 Task: Add an event with the title Training Session: Conflict Resolution Strategies in the Workplace, date '2023/11/16', time 7:50 AM to 9:50 AMand add a description: Welcome to the Performance Improvement Plan (PIP) Discussion, an important and constructive session designed to address performance concerns and create a roadmap for improvement. The PIP Discussion provides an opportunity for open dialogue, collaboration, and support to help individuals overcome challenges and achieve their full potential., put the event into Blue category . Add location for the event as: Lima, Peru, logged in from the account softage.4@softage.netand send the event invitation to softage.8@softage.net and softage.9@softage.net. Set a reminder for the event At time of event
Action: Mouse moved to (164, 120)
Screenshot: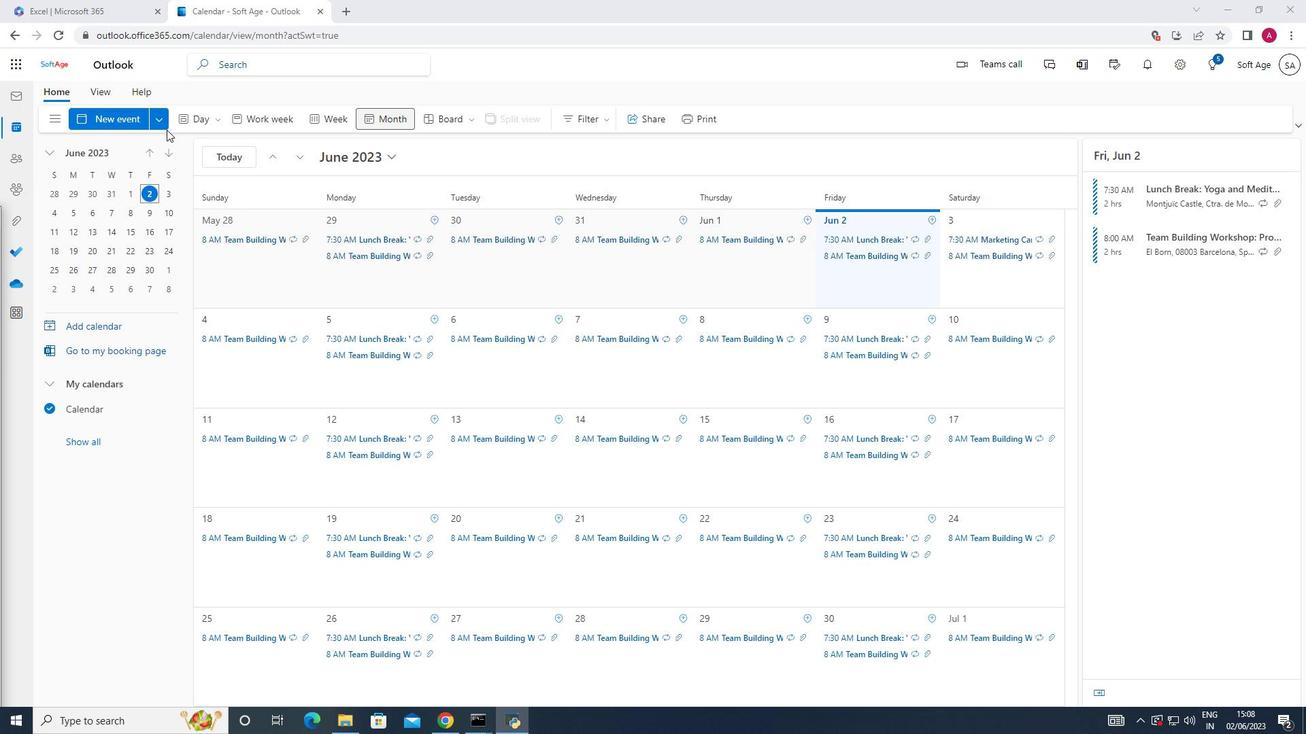 
Action: Mouse pressed left at (164, 120)
Screenshot: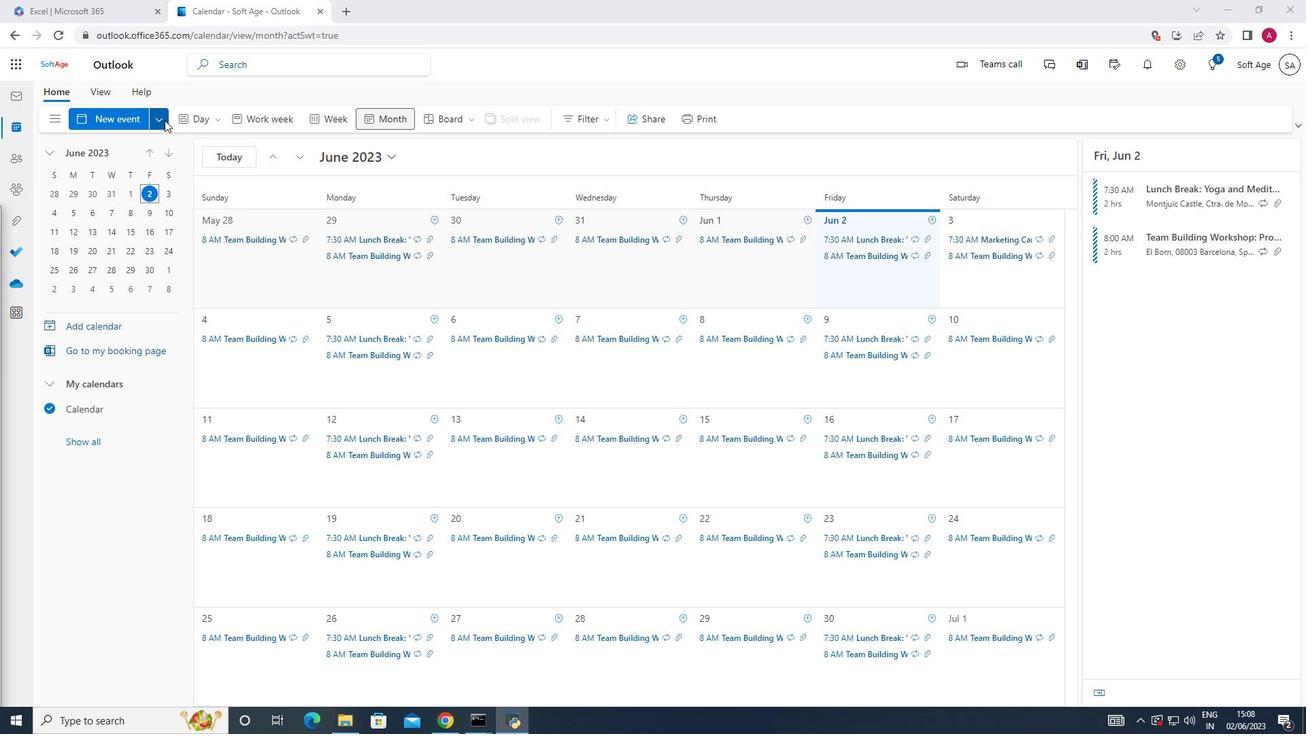 
Action: Mouse moved to (138, 183)
Screenshot: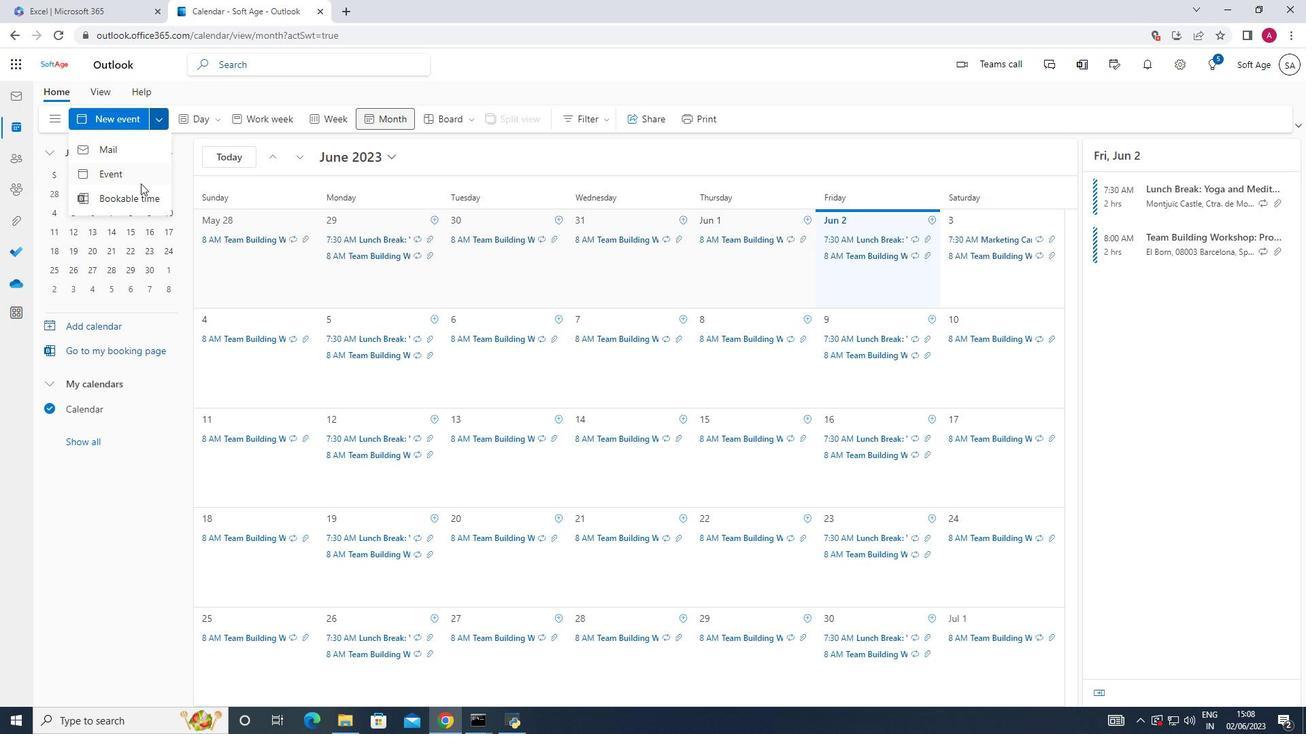 
Action: Mouse pressed left at (138, 183)
Screenshot: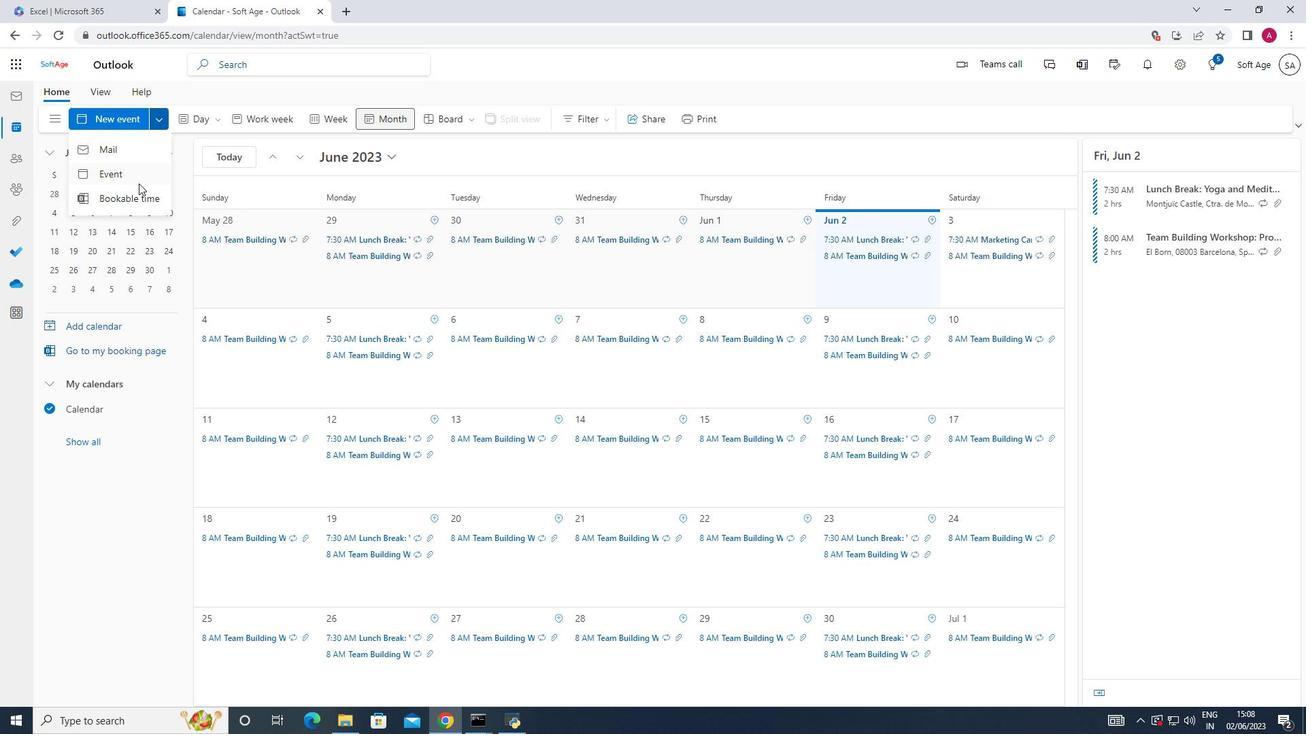 
Action: Mouse moved to (386, 198)
Screenshot: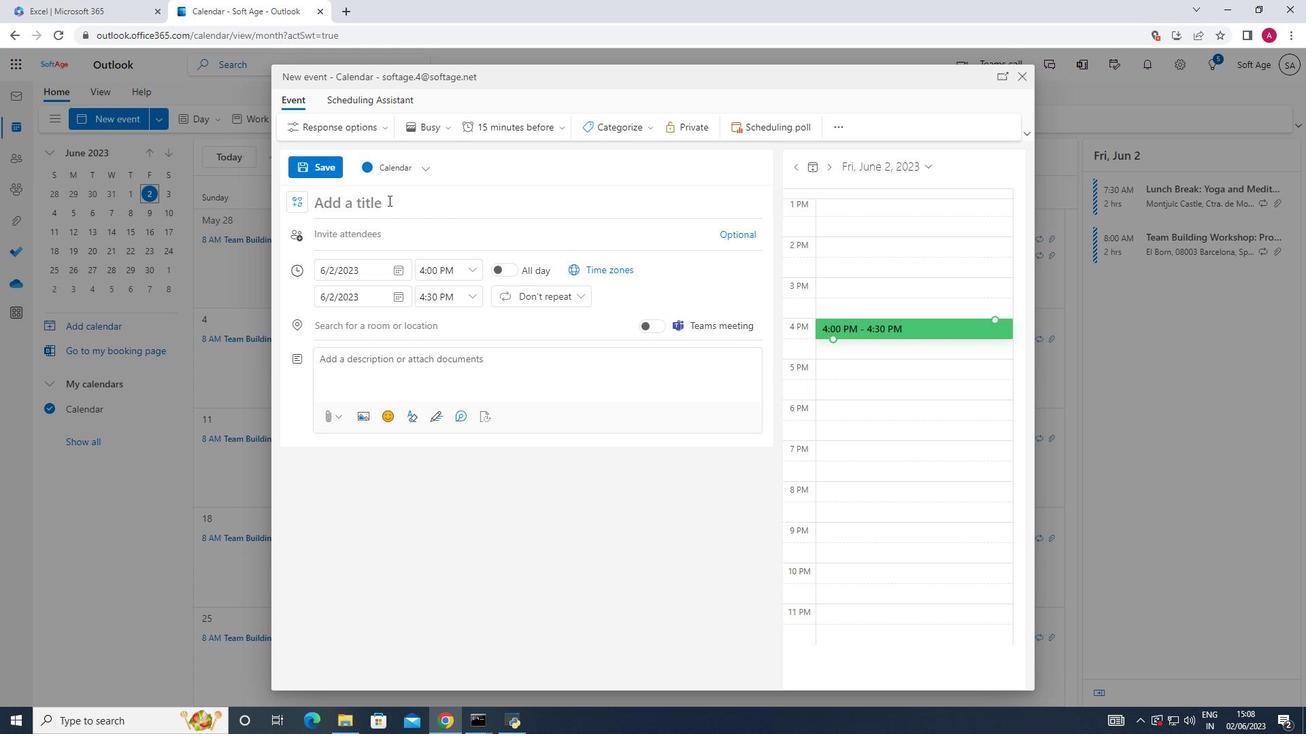 
Action: Mouse pressed left at (386, 198)
Screenshot: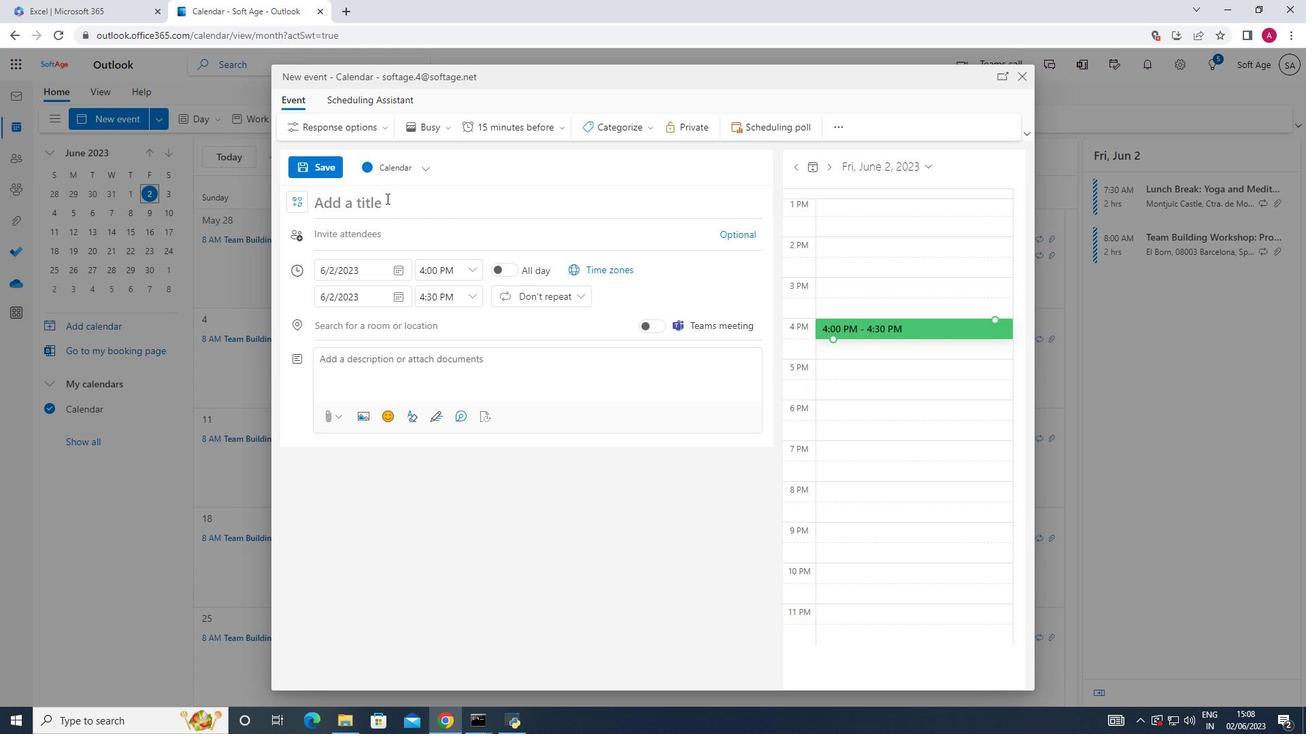 
Action: Key pressed <Key.shift>Conflict<Key.space><Key.shift_r><Key.shift_r><Key.shift_r><Key.shift_r><Key.shift_r><Key.shift_r><Key.shift_r><Key.shift_r><Key.shift_r><Key.shift_r><Key.shift_r><Key.shift_r><Key.shift_r><Key.shift_r><Key.shift_r><Key.shift_r><Key.shift_r><Key.shift_r><Key.shift_r><Key.shift_r>Resolution<Key.space><Key.shift>Strategies<Key.space>in<Key.space>the<Key.space>workplace
Screenshot: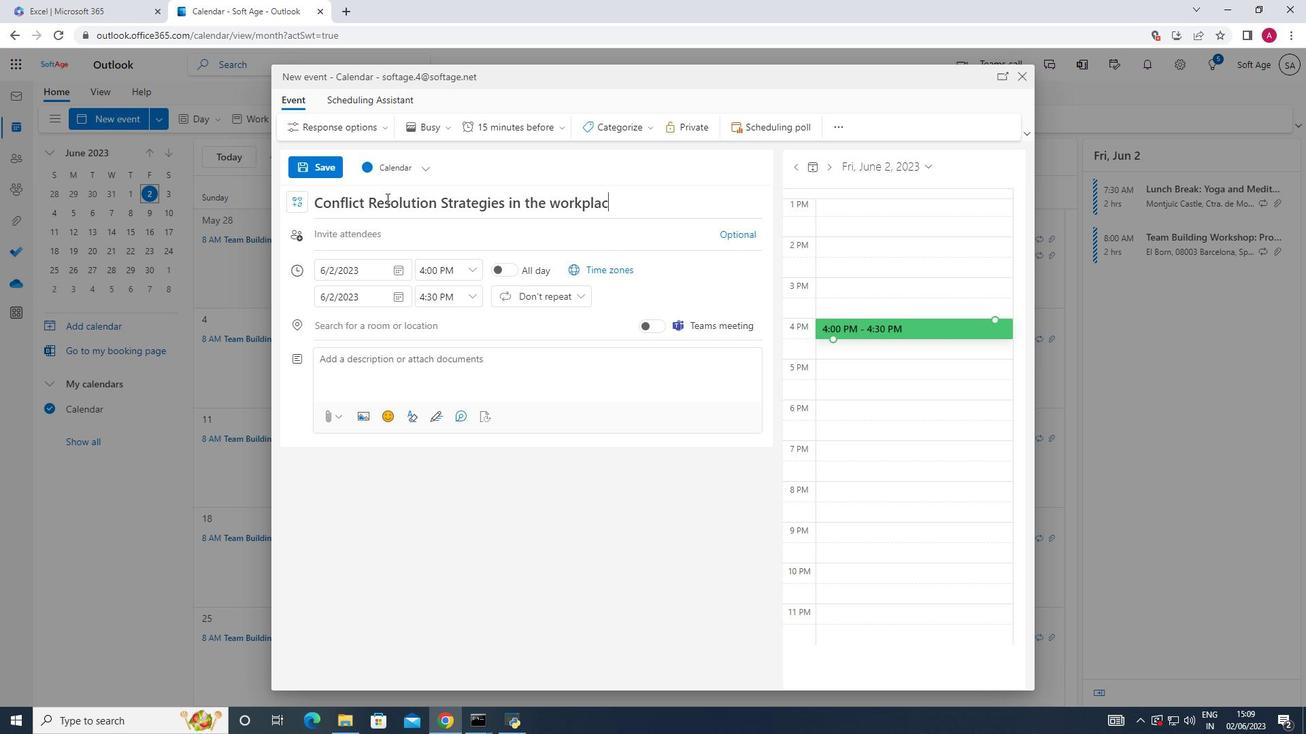 
Action: Mouse moved to (564, 200)
Screenshot: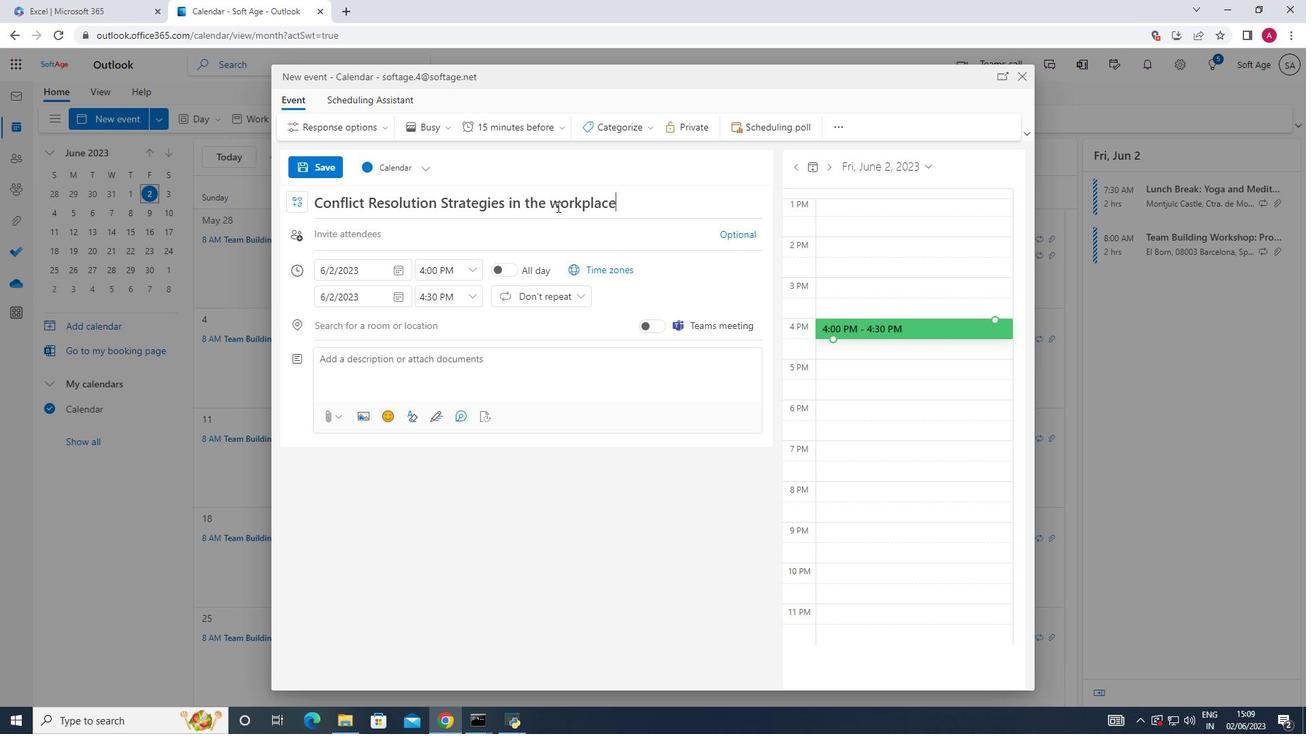 
Action: Mouse pressed left at (564, 200)
Screenshot: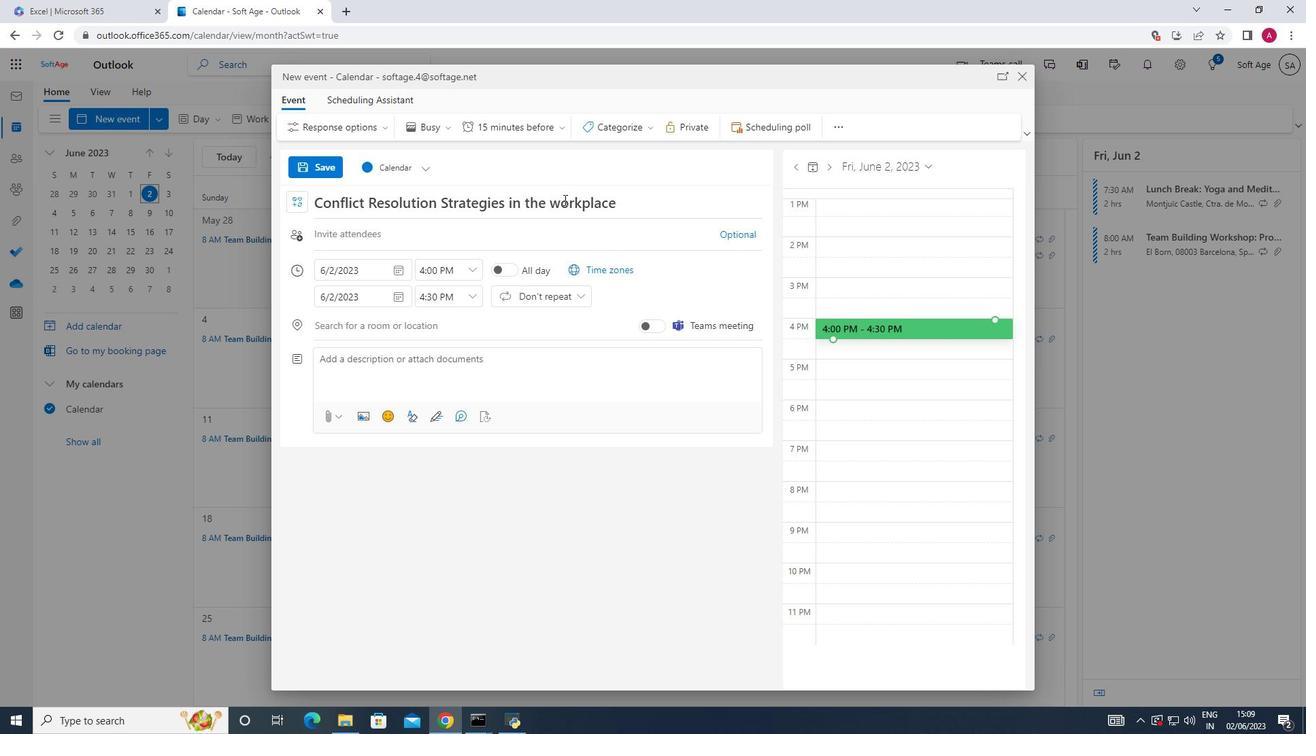 
Action: Mouse moved to (549, 210)
Screenshot: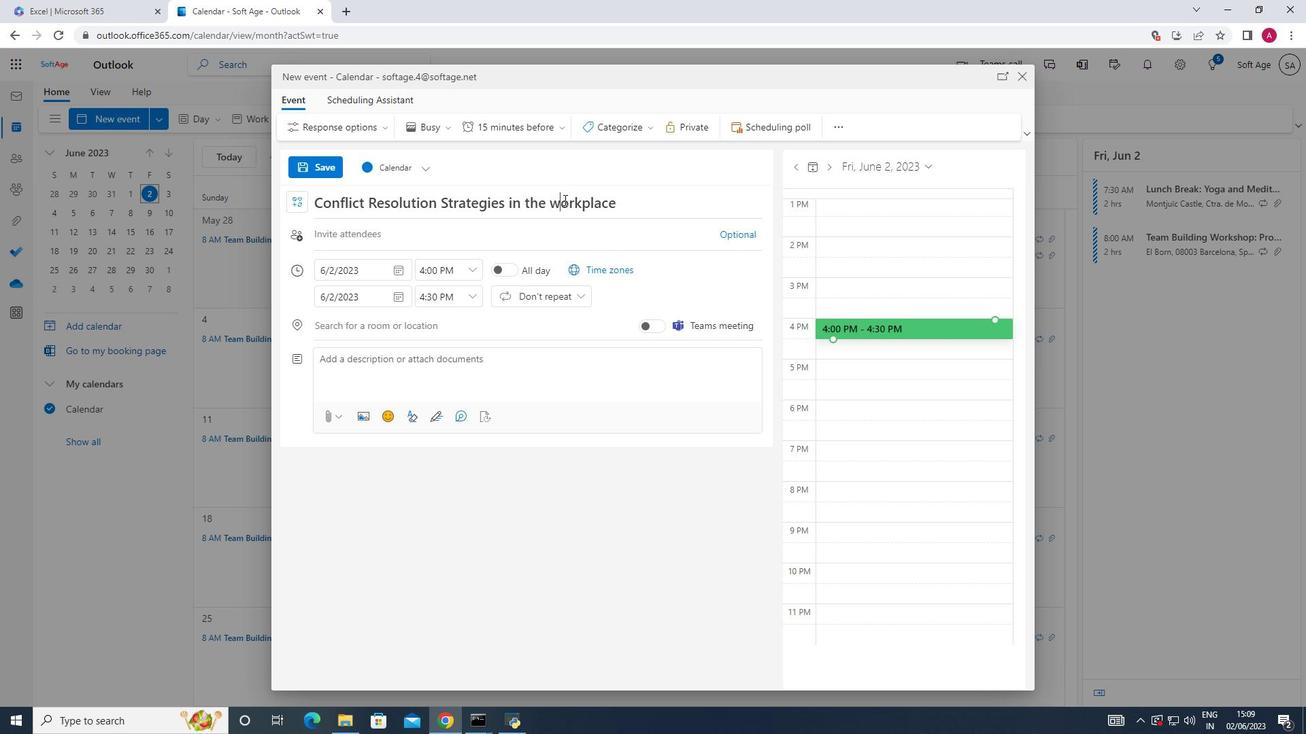 
Action: Key pressed <Key.backspace><Key.shift>W
Screenshot: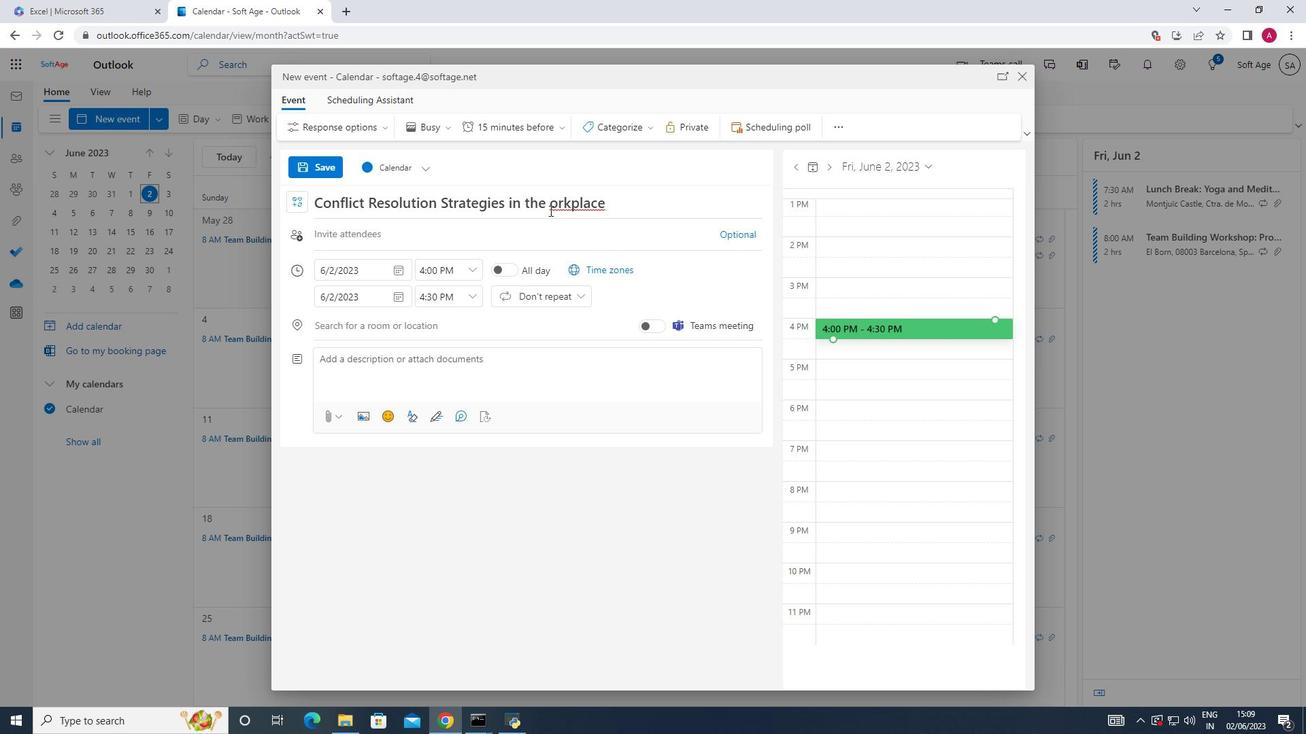 
Action: Mouse moved to (401, 270)
Screenshot: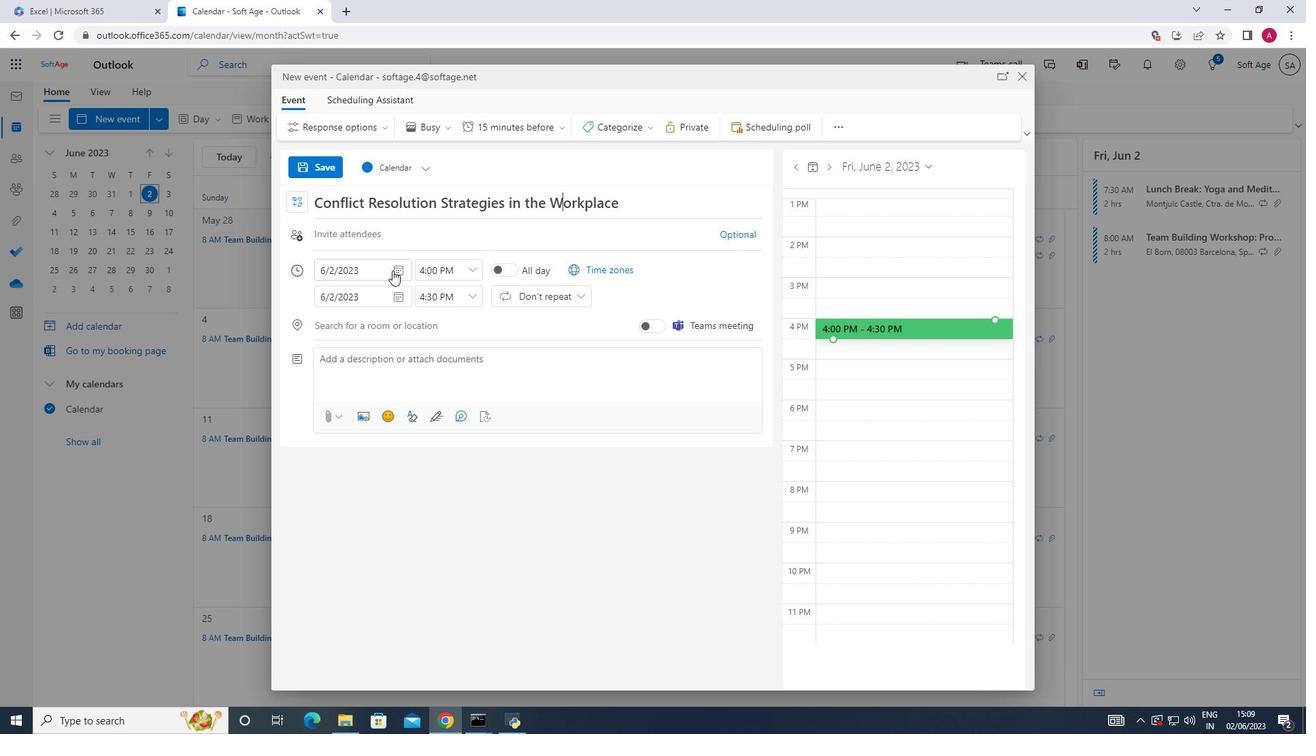 
Action: Mouse pressed left at (401, 270)
Screenshot: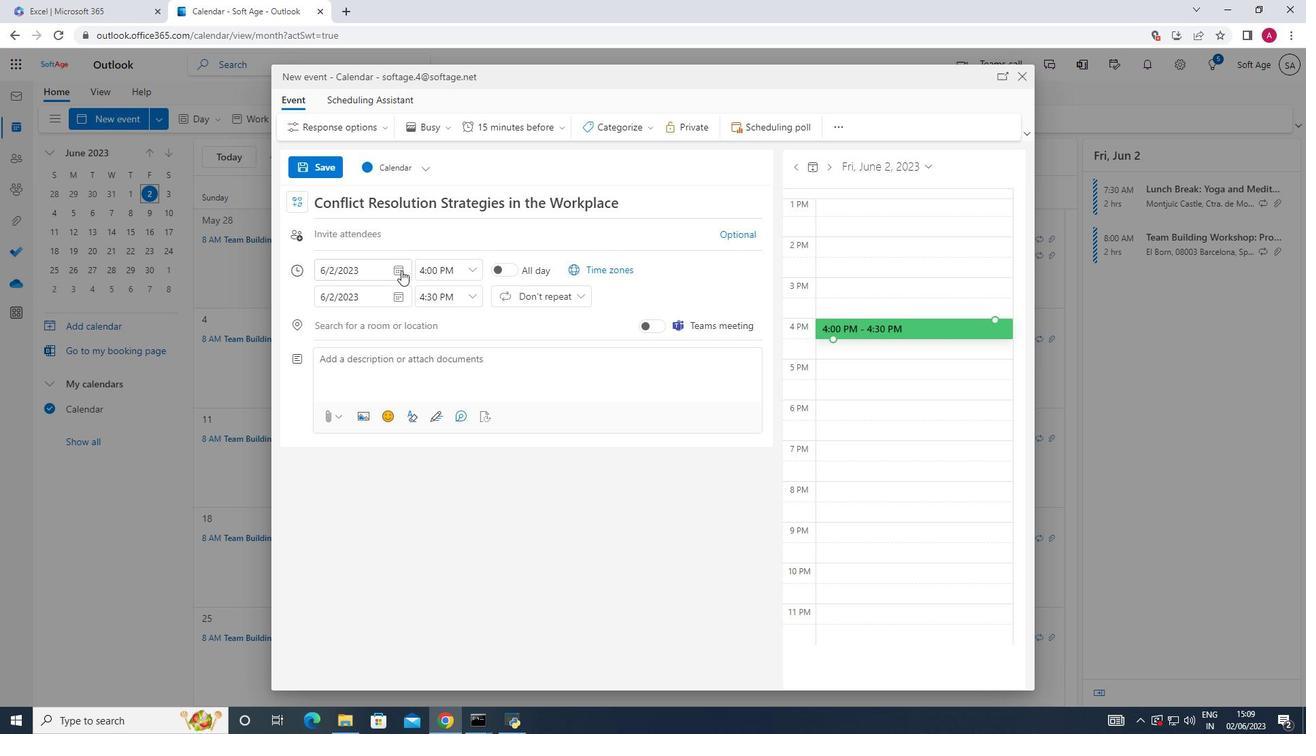 
Action: Mouse moved to (448, 298)
Screenshot: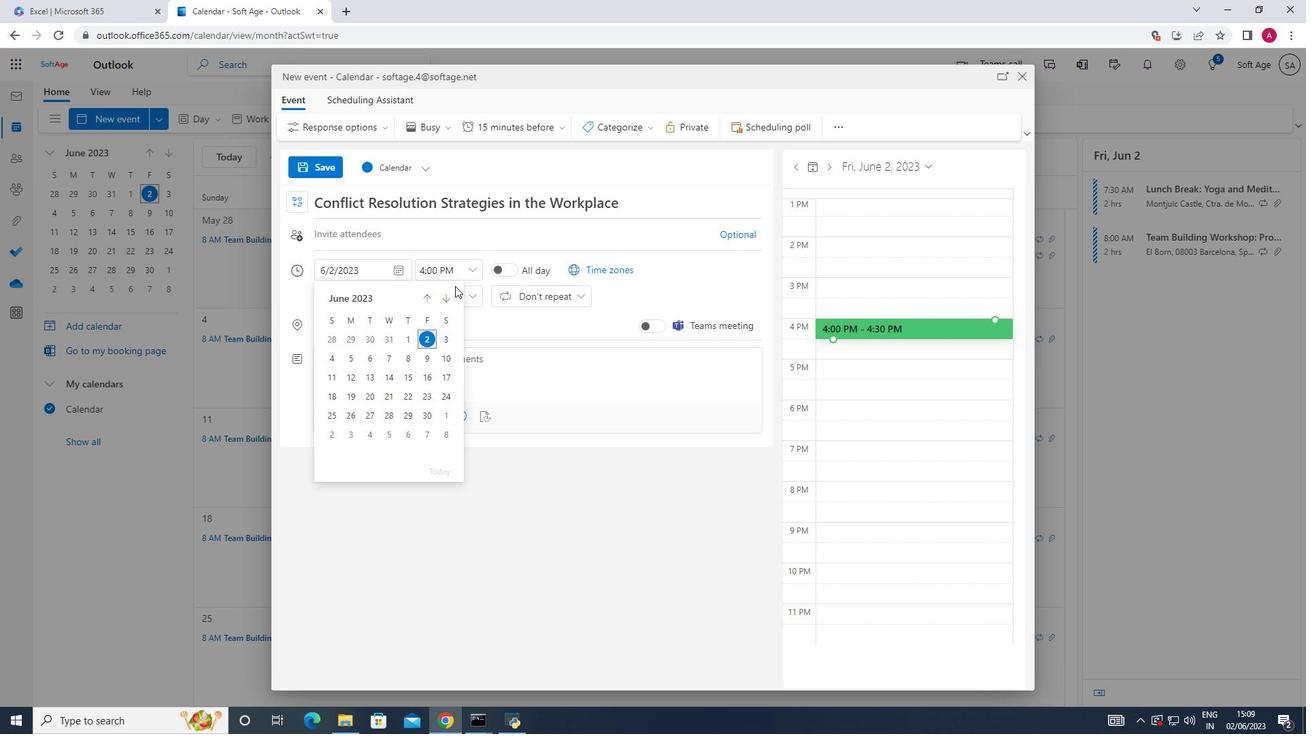 
Action: Mouse pressed left at (448, 298)
Screenshot: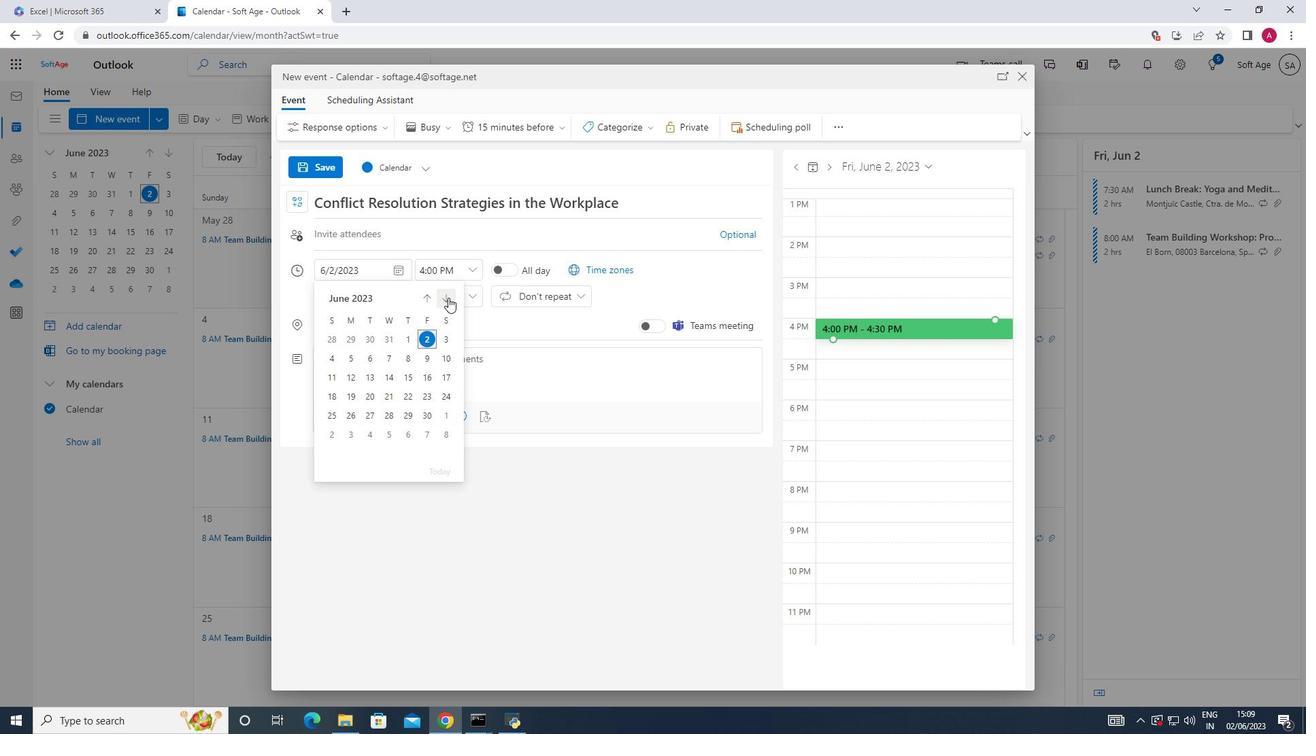 
Action: Mouse pressed left at (448, 298)
Screenshot: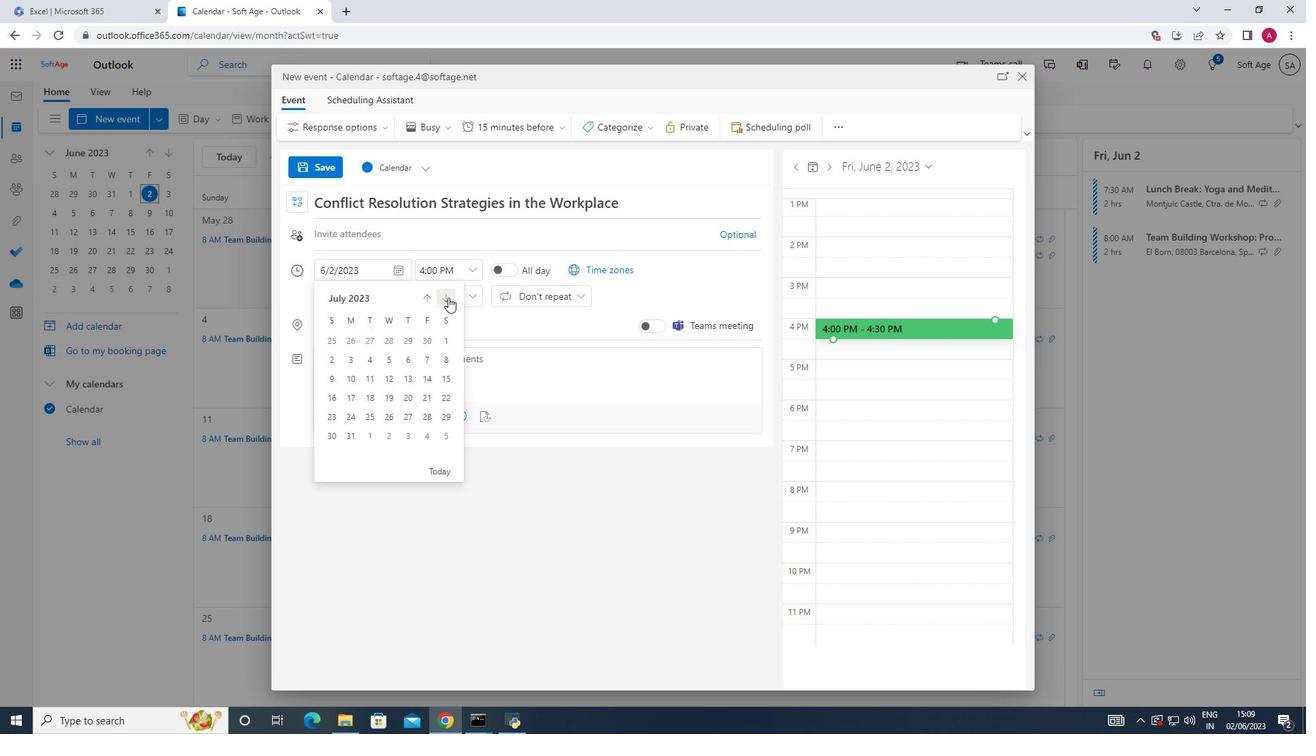 
Action: Mouse pressed left at (448, 298)
Screenshot: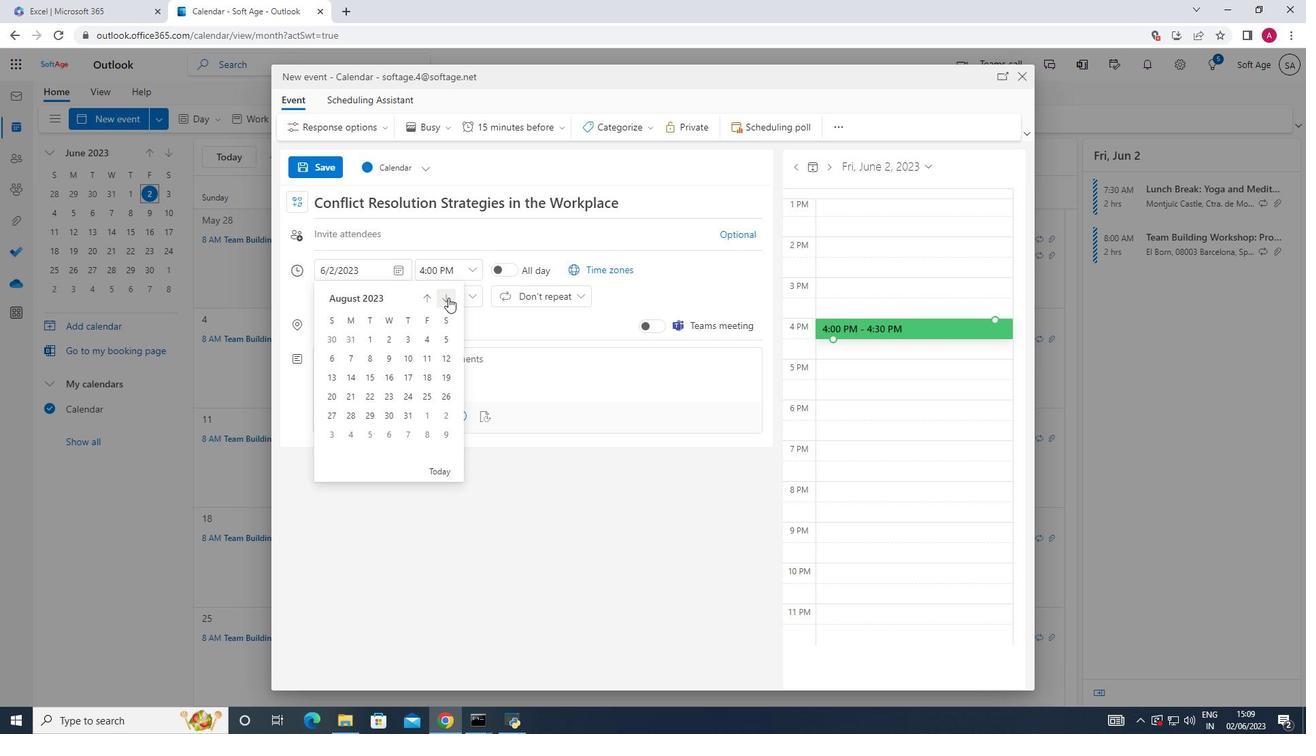 
Action: Mouse pressed left at (448, 298)
Screenshot: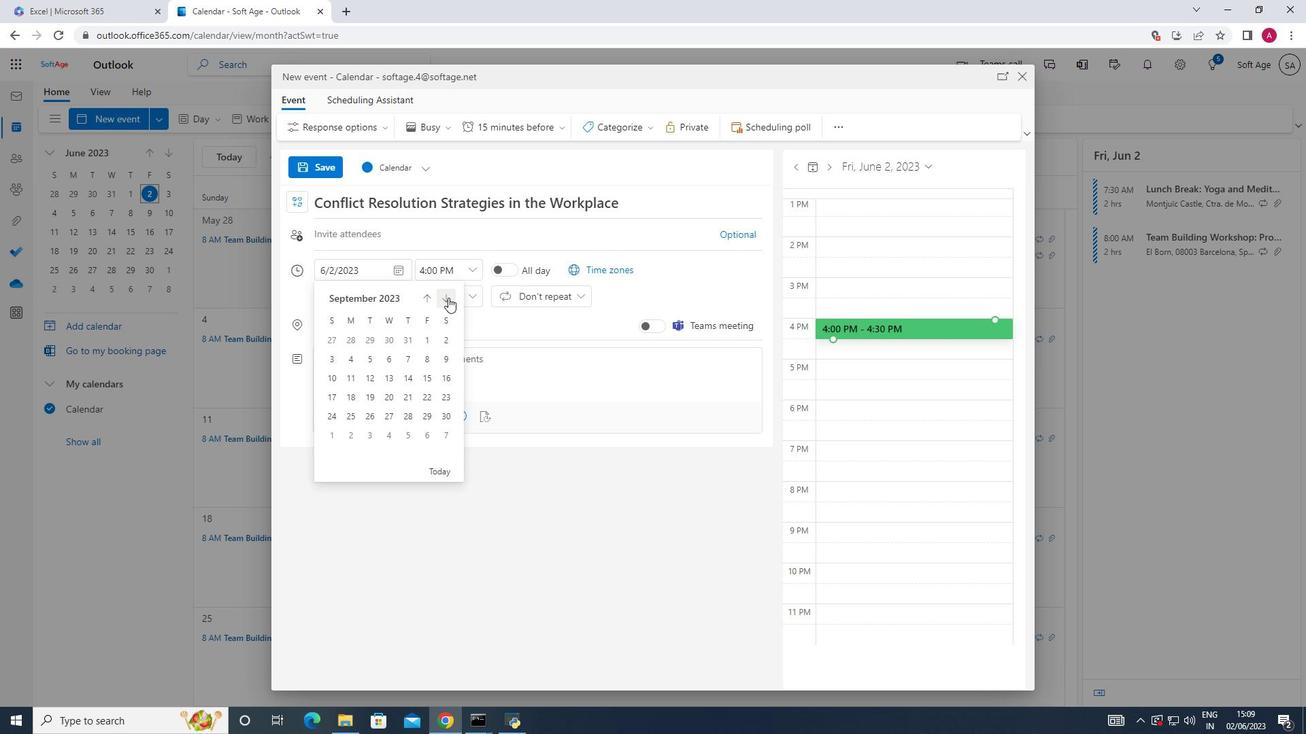 
Action: Mouse pressed left at (448, 298)
Screenshot: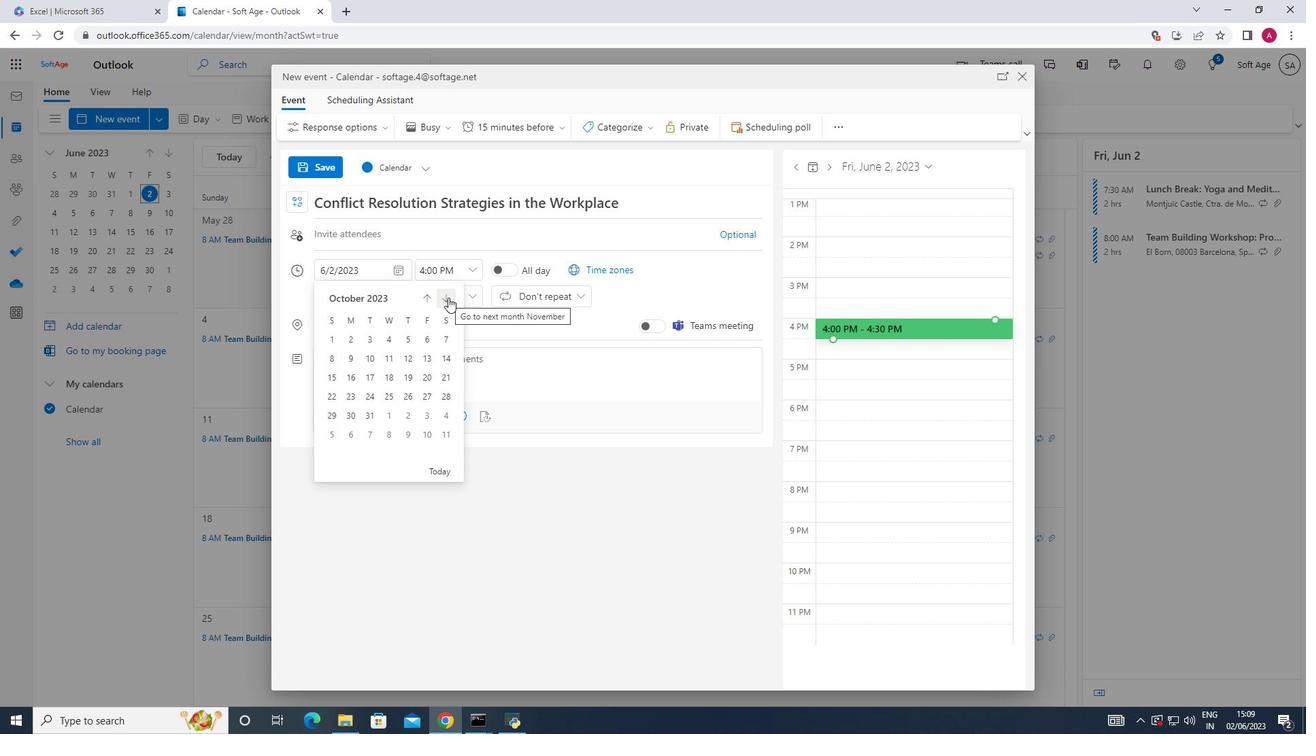 
Action: Mouse moved to (406, 377)
Screenshot: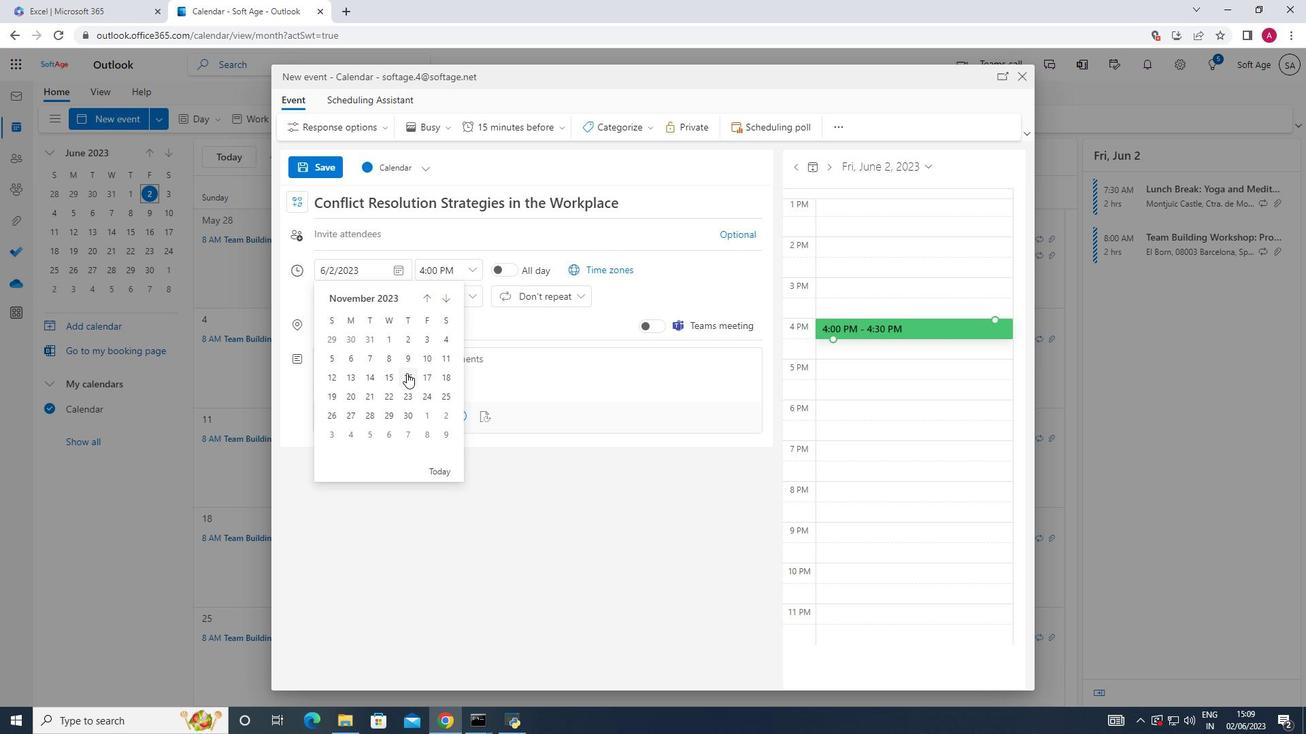 
Action: Mouse pressed left at (406, 377)
Screenshot: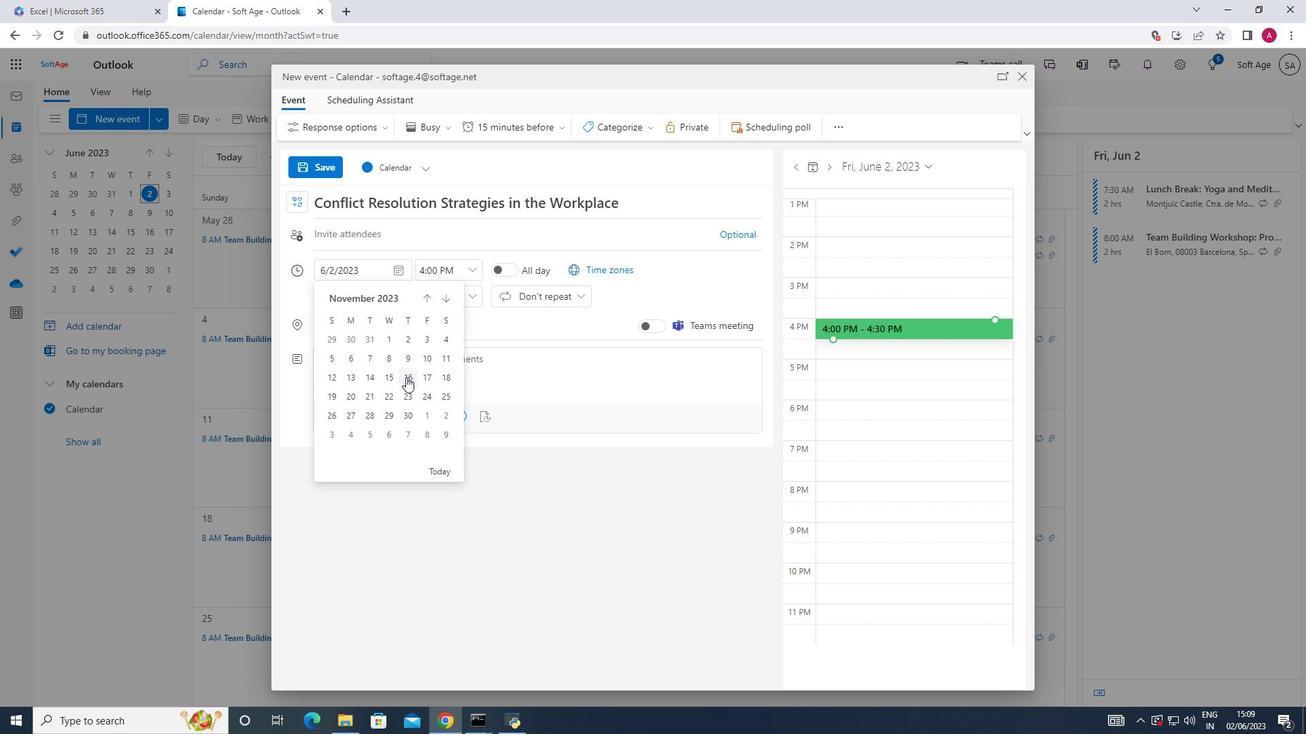 
Action: Mouse moved to (470, 272)
Screenshot: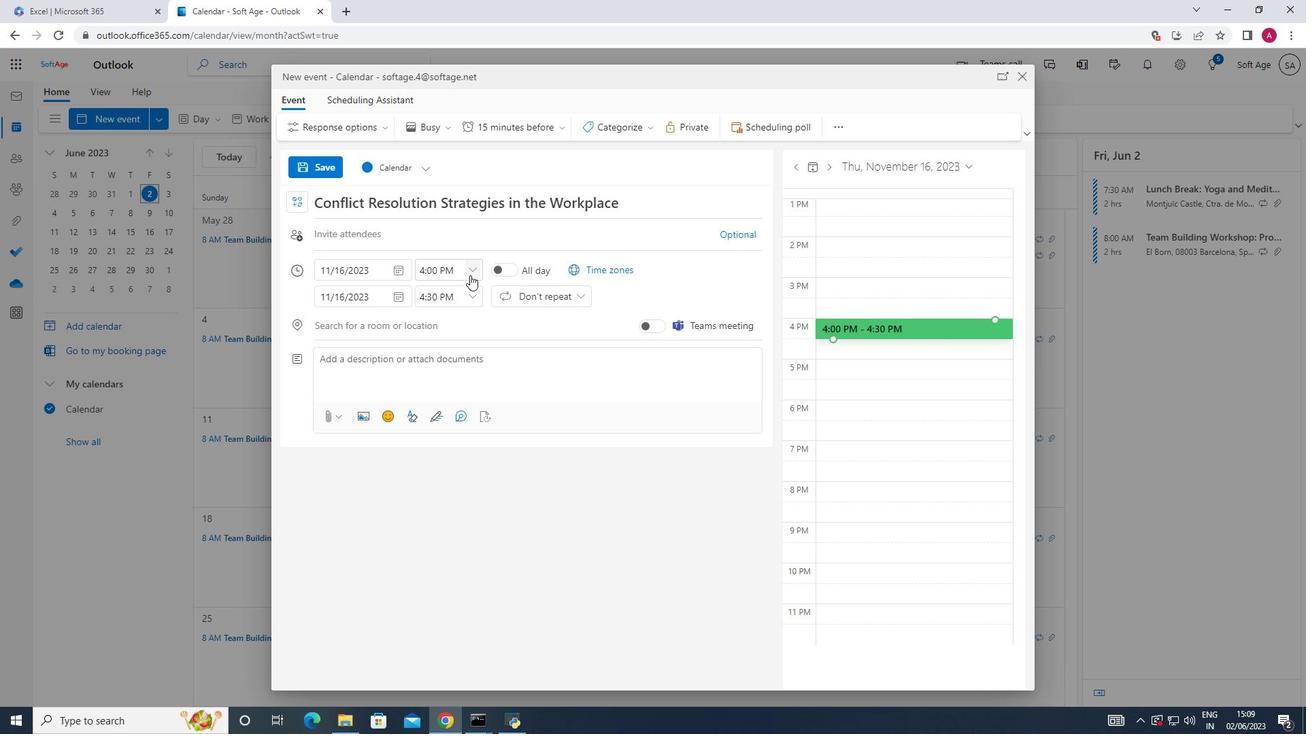 
Action: Mouse pressed left at (470, 272)
Screenshot: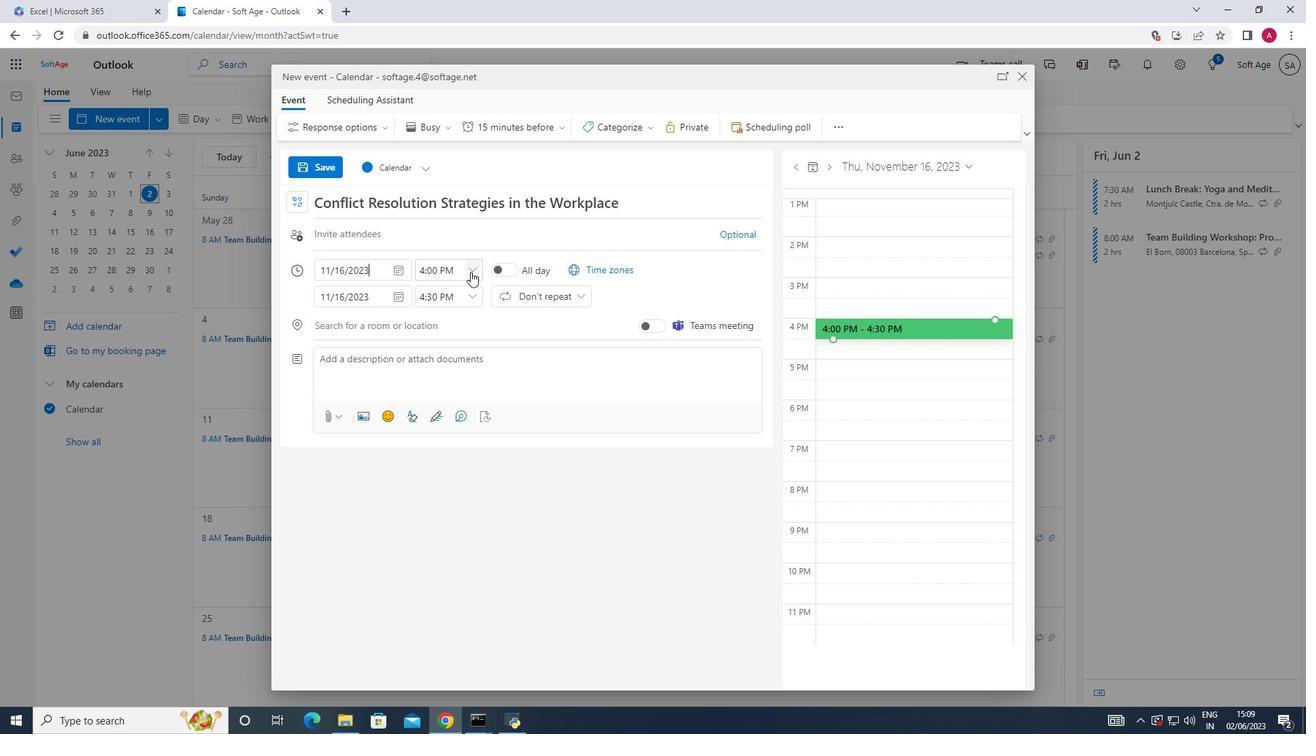
Action: Key pressed 7<Key.shift_r>:50<Key.space><Key.shift>A<Key.shift_r>M
Screenshot: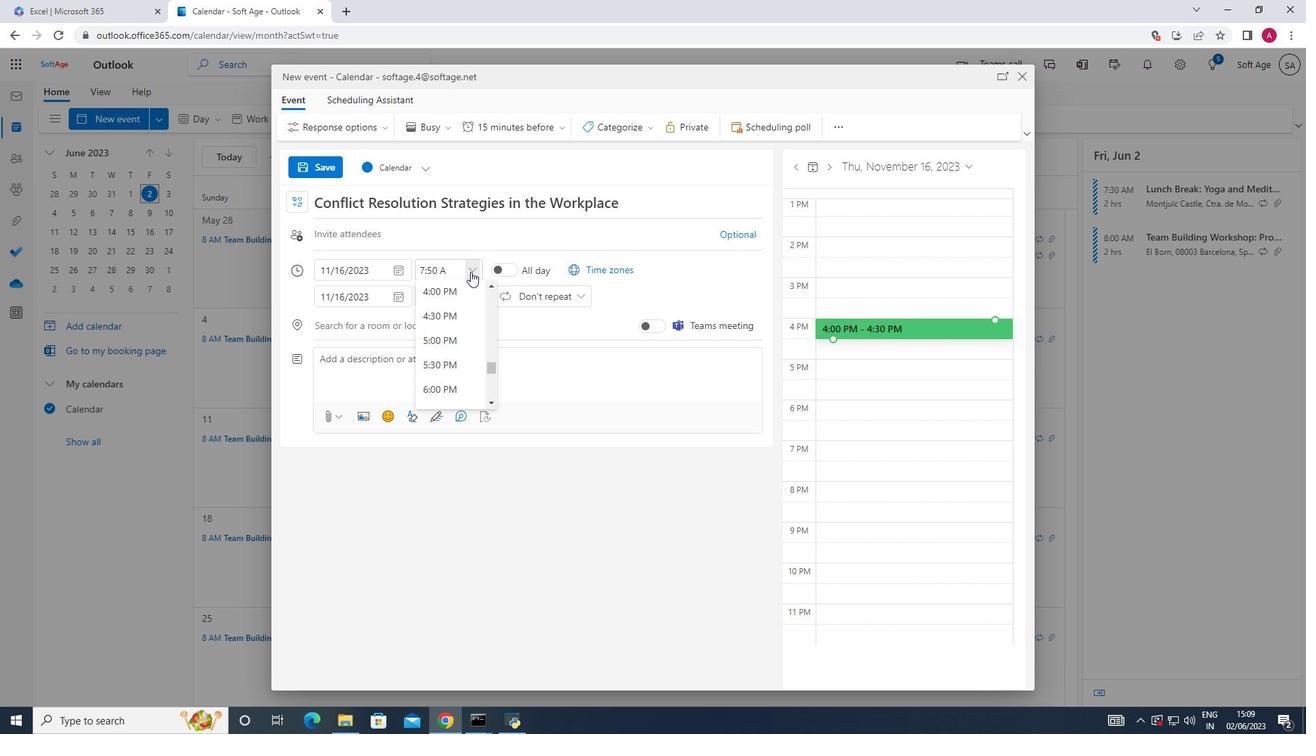 
Action: Mouse moved to (579, 323)
Screenshot: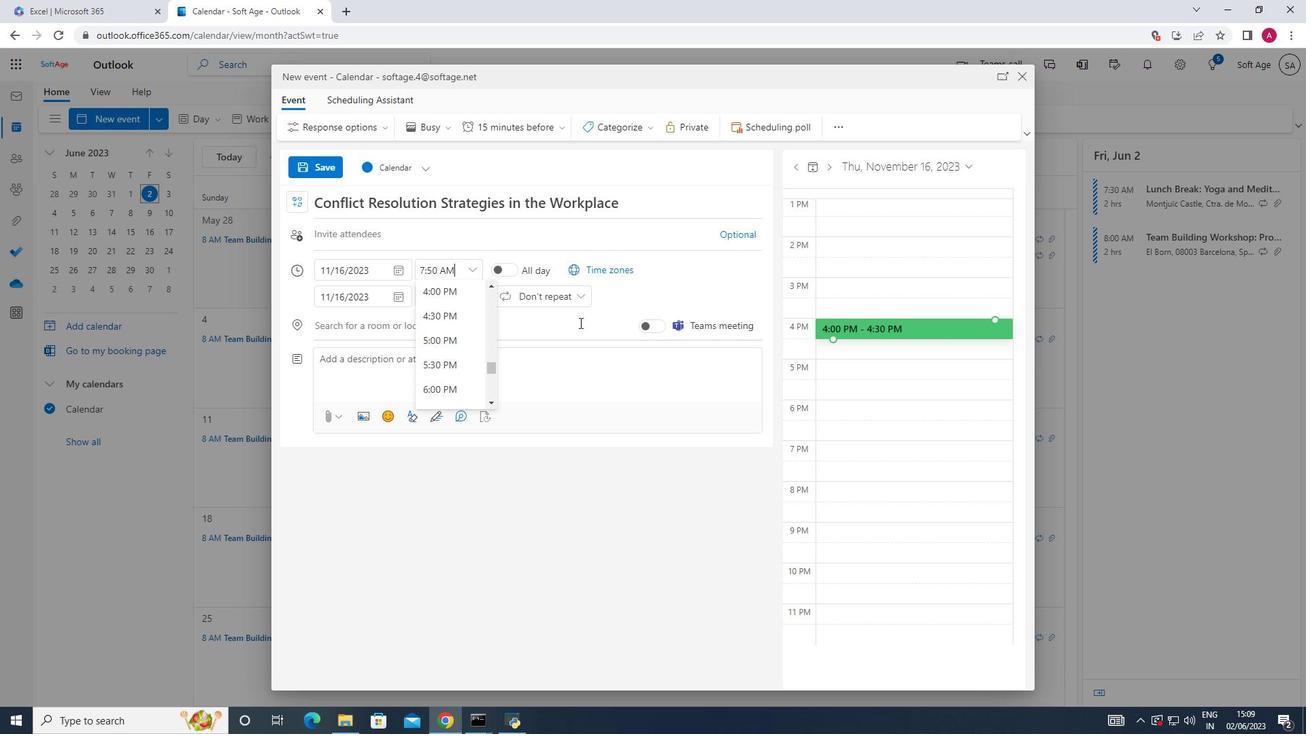
Action: Key pressed <Key.enter>
Screenshot: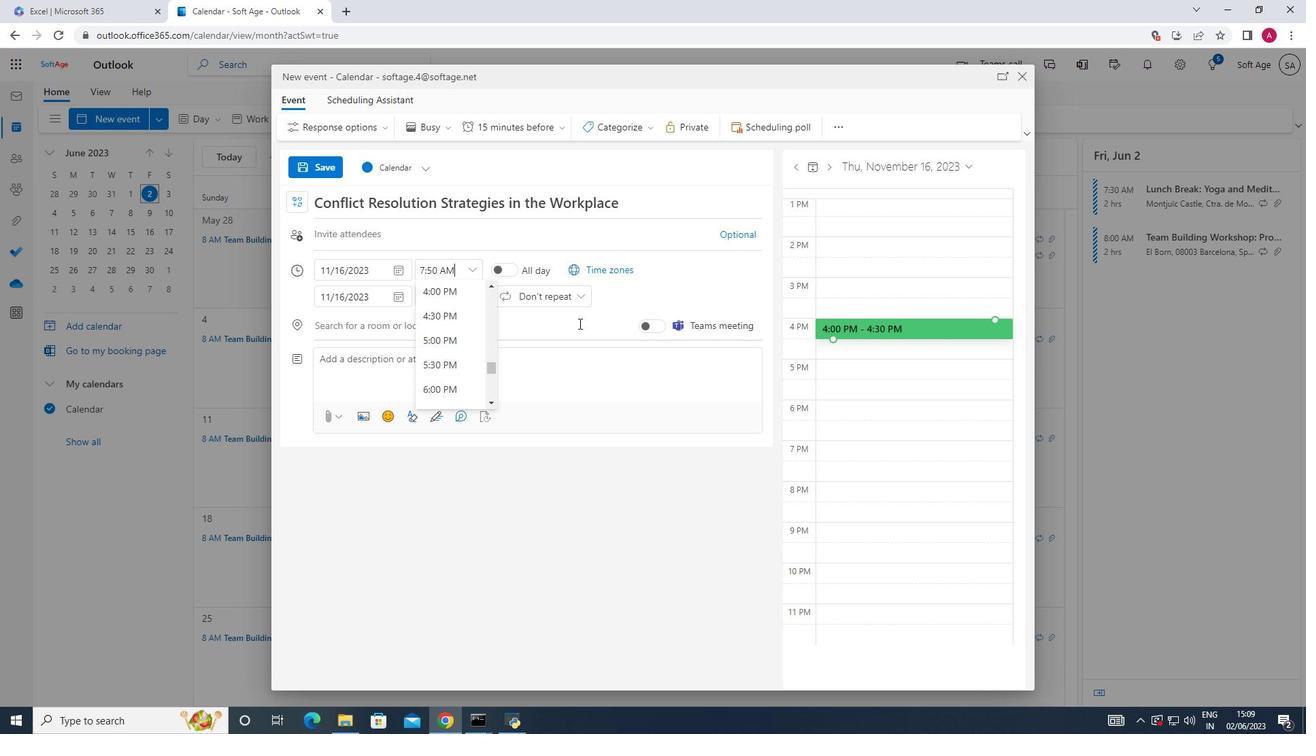 
Action: Mouse moved to (476, 297)
Screenshot: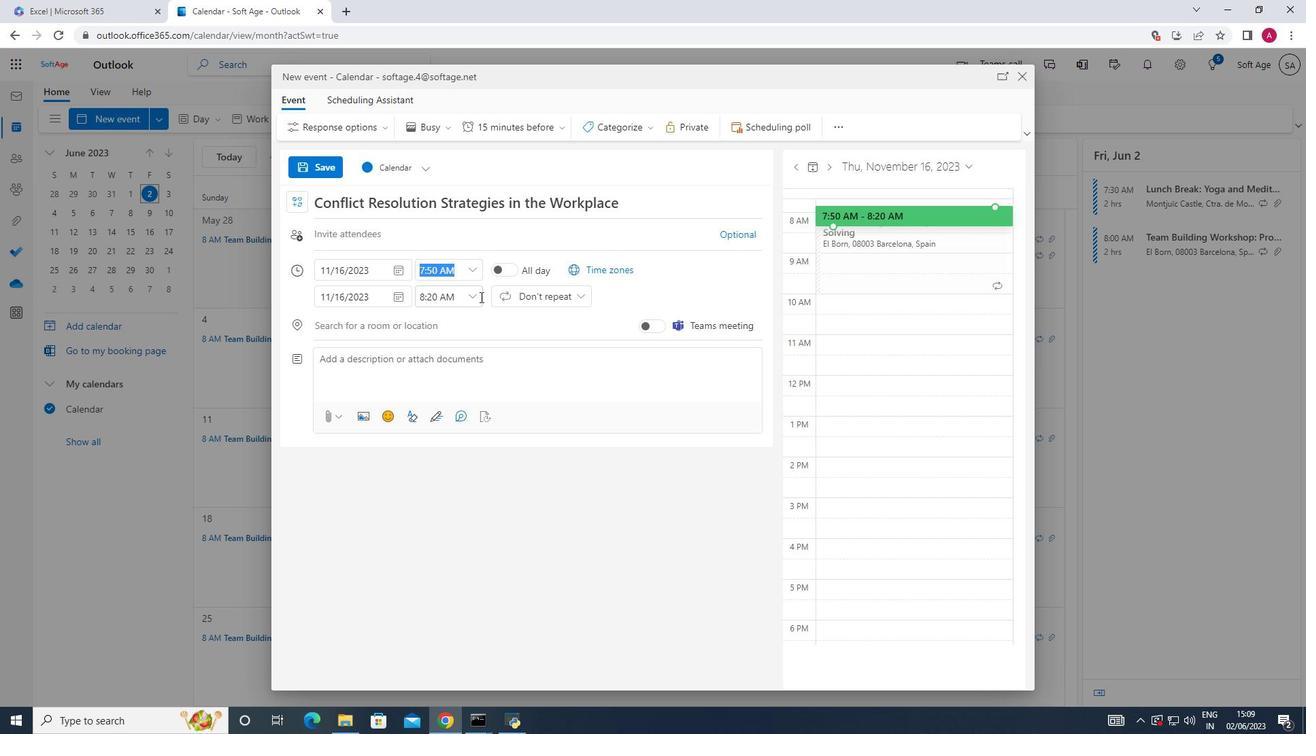 
Action: Mouse pressed left at (476, 297)
Screenshot: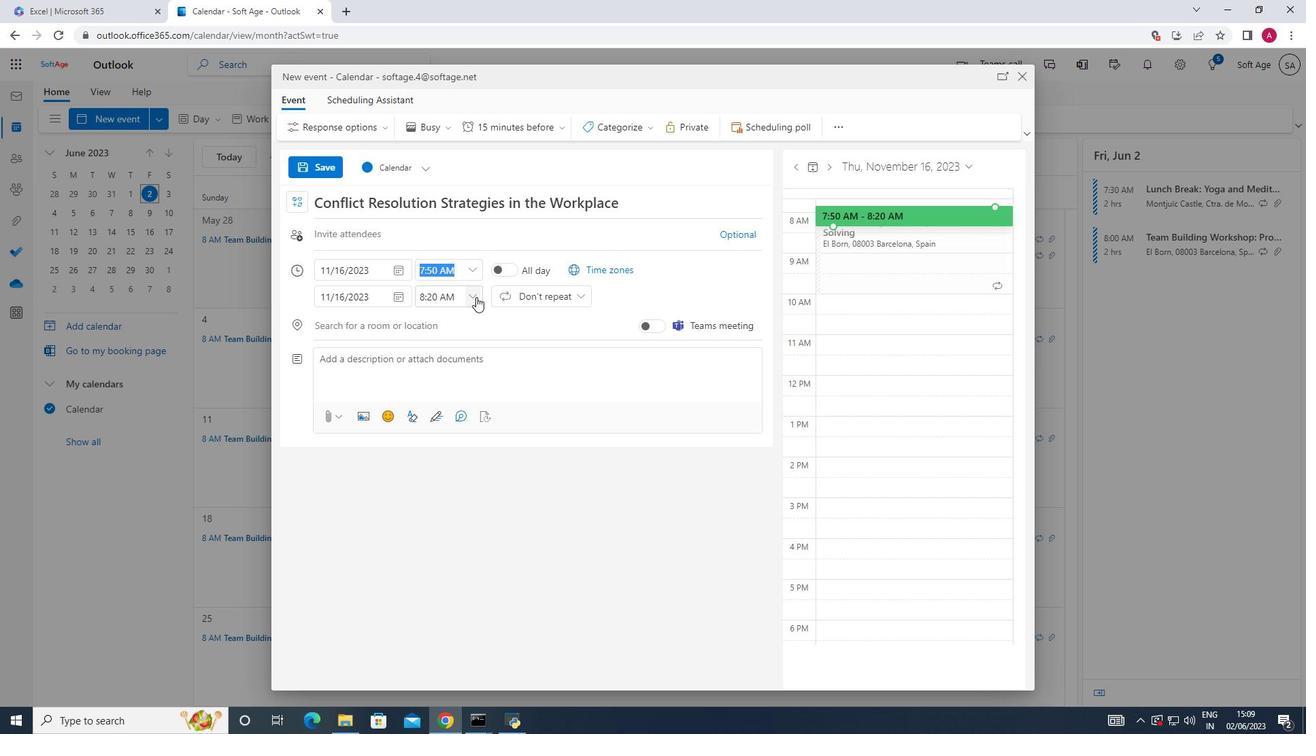 
Action: Mouse moved to (445, 386)
Screenshot: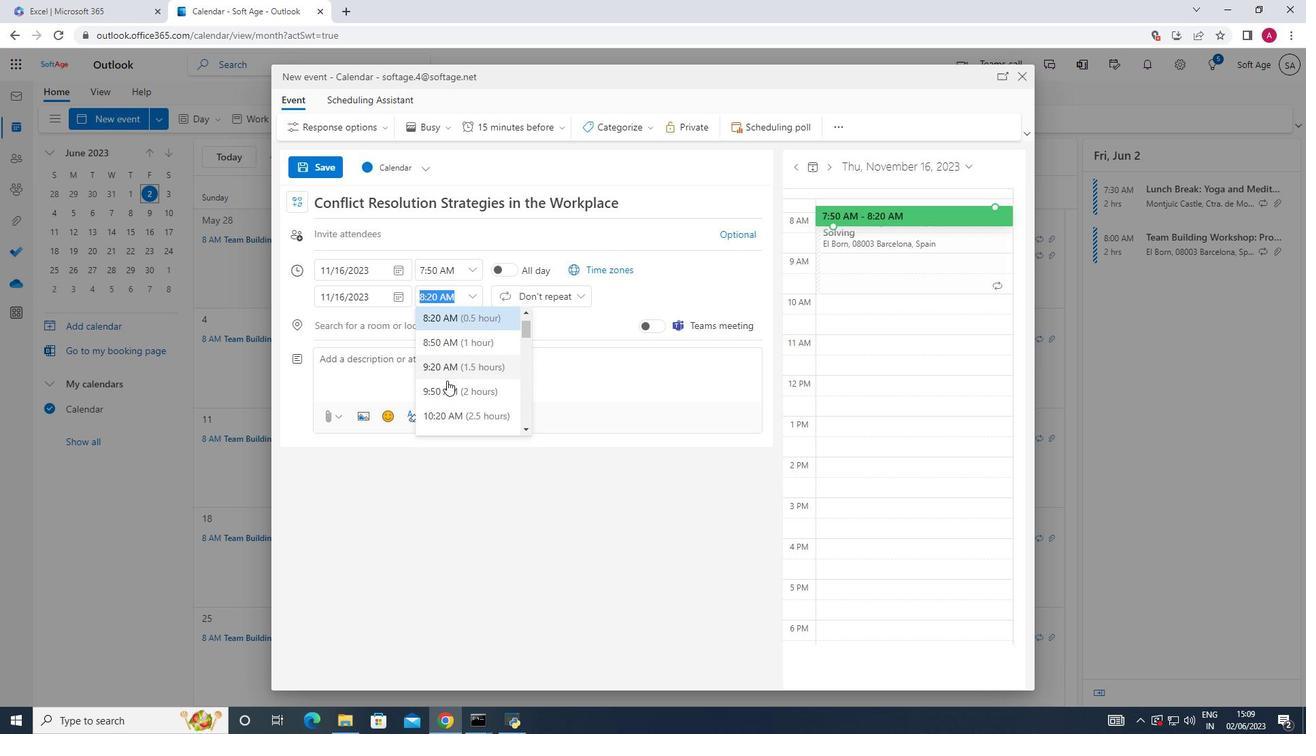 
Action: Mouse pressed left at (445, 386)
Screenshot: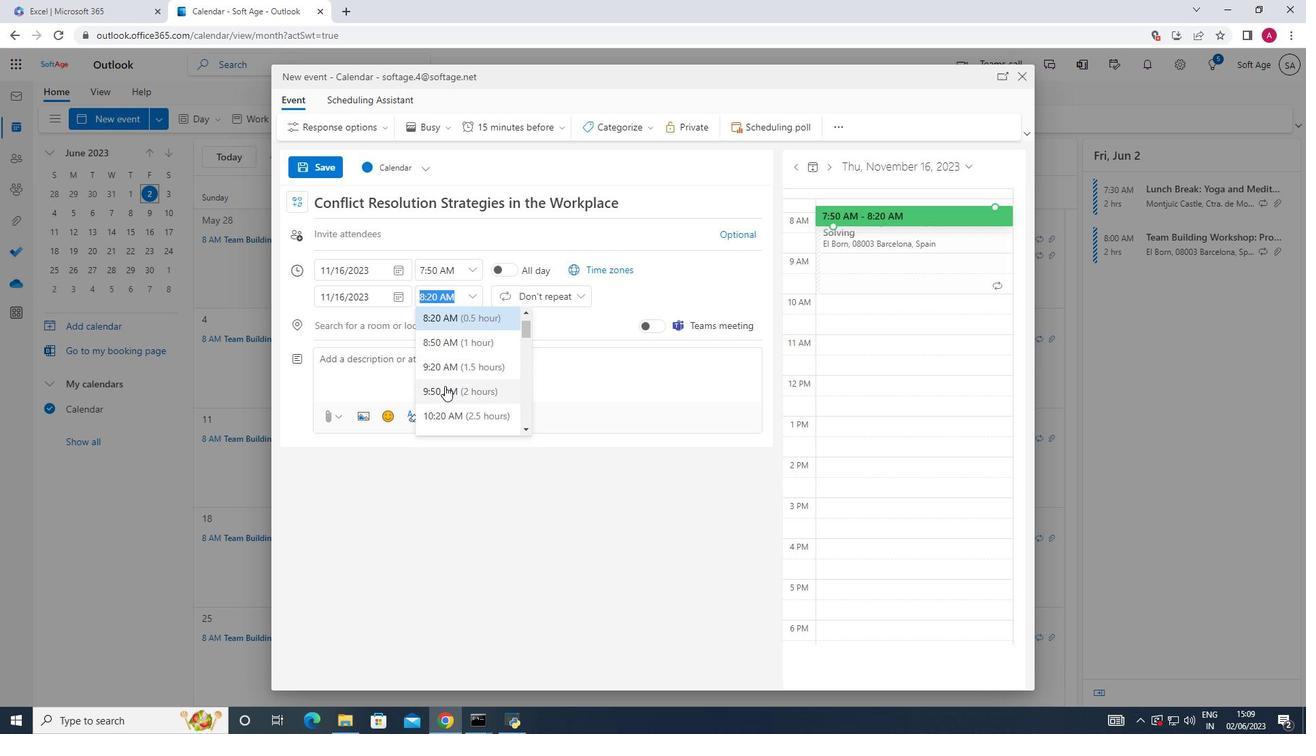 
Action: Mouse moved to (324, 361)
Screenshot: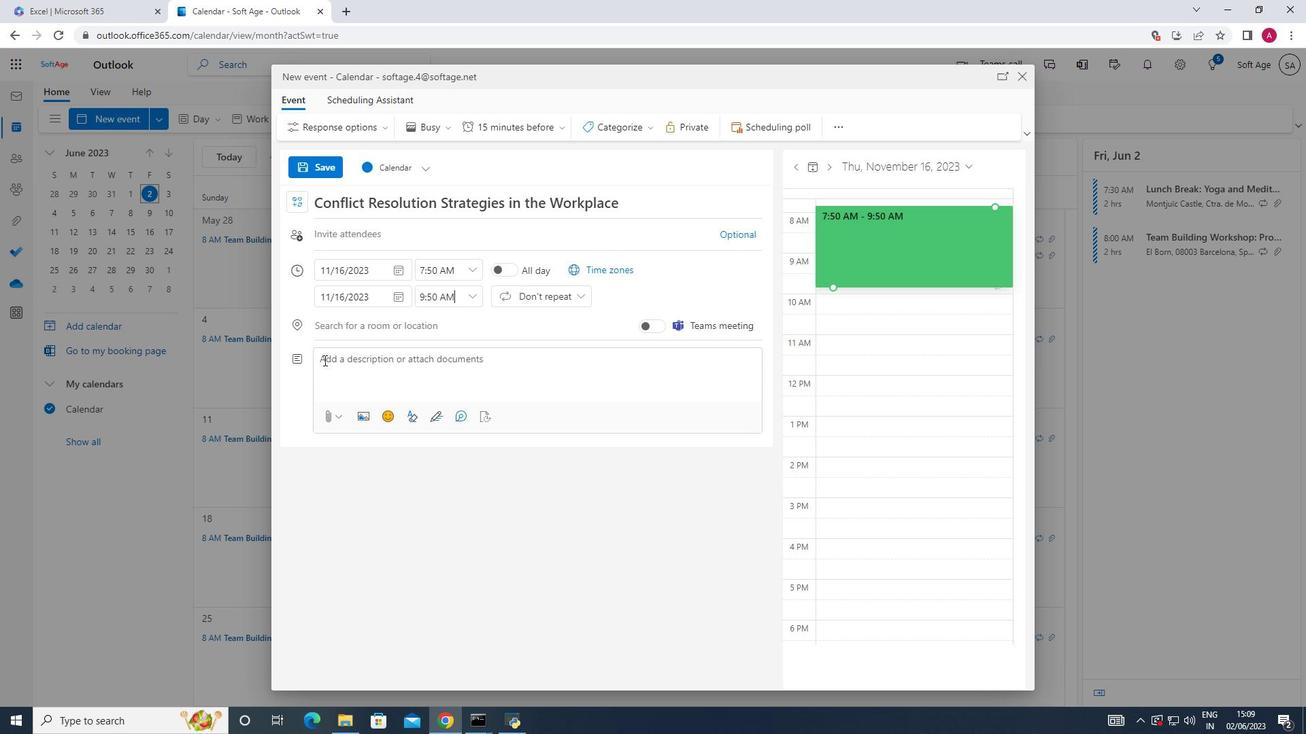 
Action: Mouse pressed left at (324, 361)
Screenshot: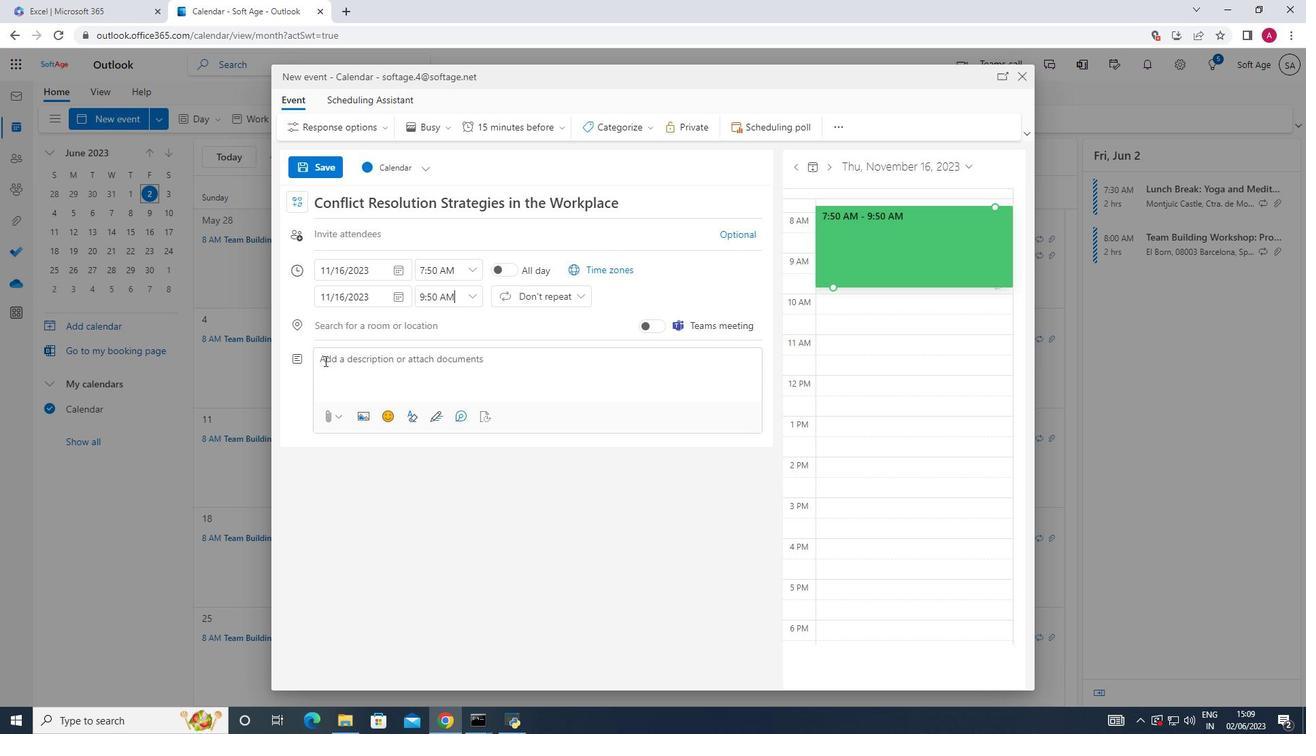 
Action: Key pressed <Key.shift>Welcome<Key.space>to<Key.space>the<Key.space>performance<Key.space>improvement<Key.space>plan<Key.shift_r>(p<Key.backspace><Key.shift_r><Key.shift_r>P<Key.shift_r>IP<Key.shift_r>)<Key.space><Key.shift>Discussion<Key.space>provides<Key.space>an<Key.space>opporty<Key.backspace>u<Key.tab><Key.backspace><Key.backspace>for<Key.space>open<Key.space>dialogue,<Key.space>collaboration,<Key.space>and<Key.space>support<Key.space>to<Key.space>g<Key.backspace>help<Key.space>individuals<Key.space>overcome<Key.space>cg<Key.backspace>hallenges<Key.space>and<Key.space>achieve<Key.space>their<Key.space>full<Key.space>potential.,
Screenshot: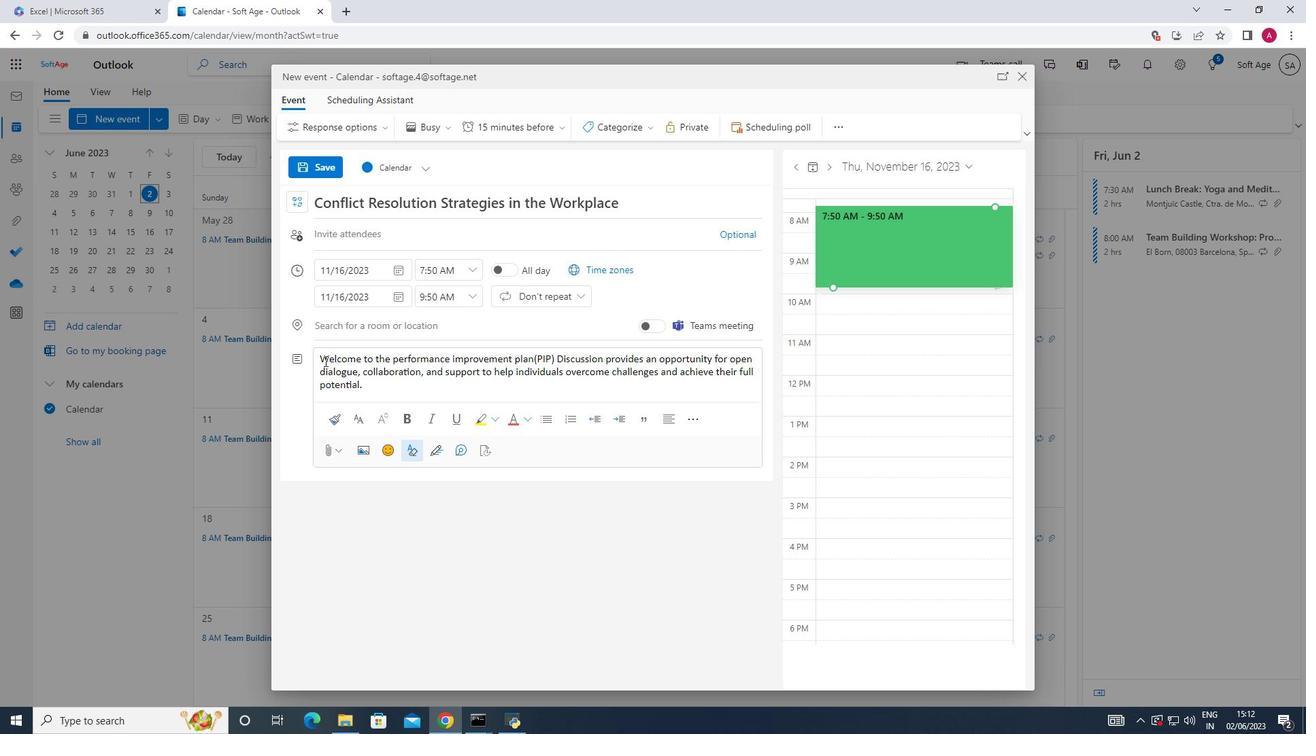 
Action: Mouse moved to (655, 132)
Screenshot: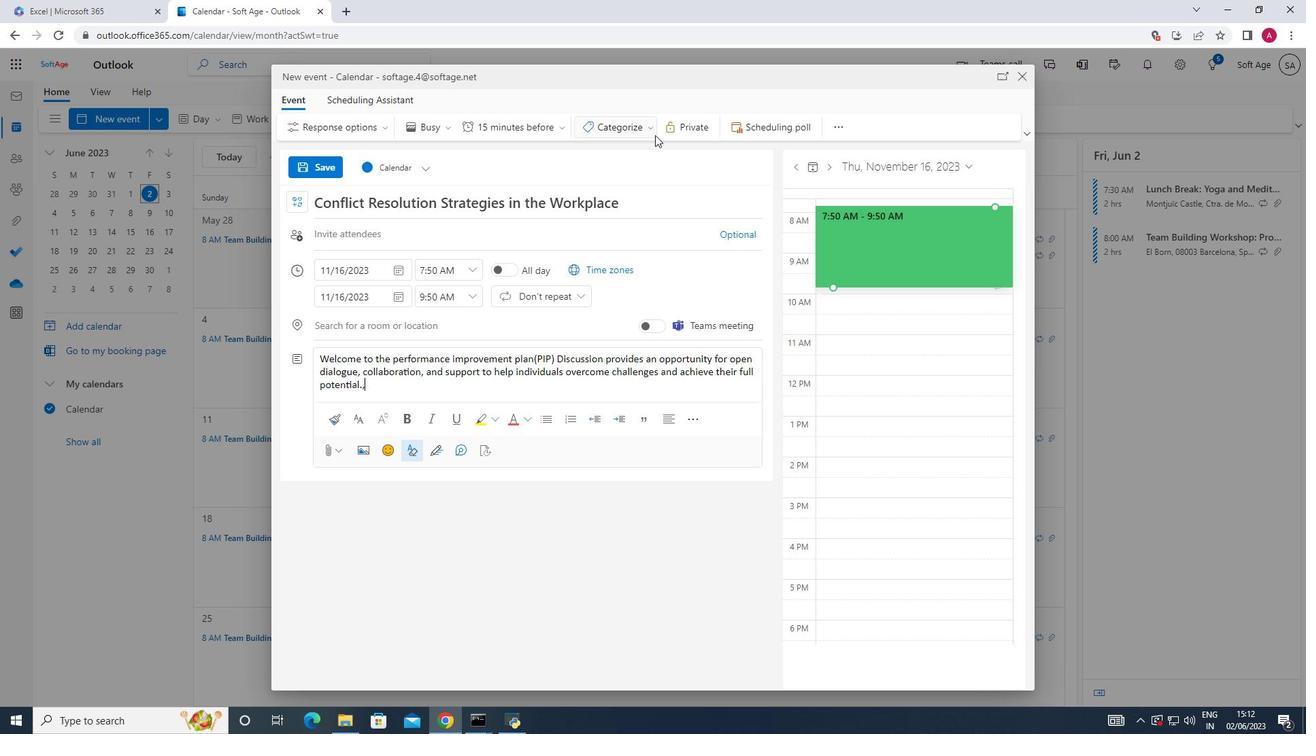 
Action: Mouse pressed left at (655, 132)
Screenshot: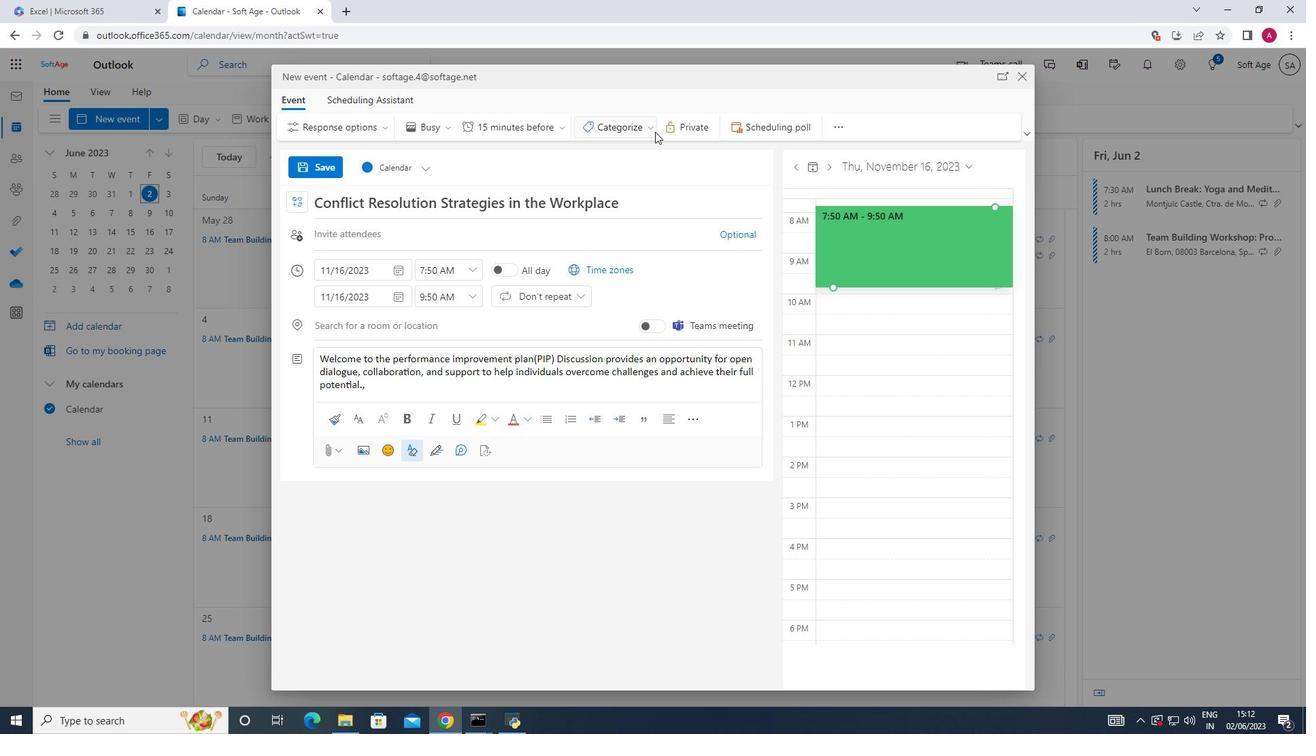 
Action: Mouse moved to (628, 149)
Screenshot: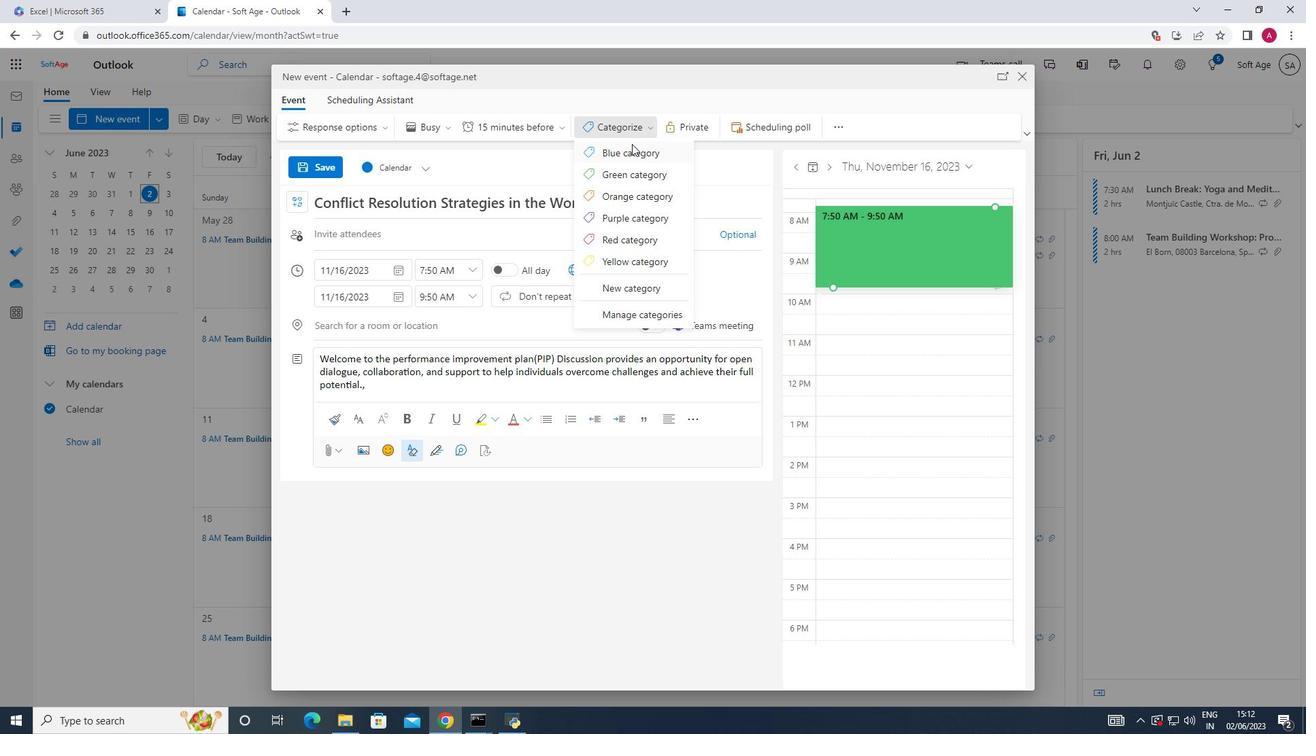 
Action: Mouse pressed left at (628, 149)
Screenshot: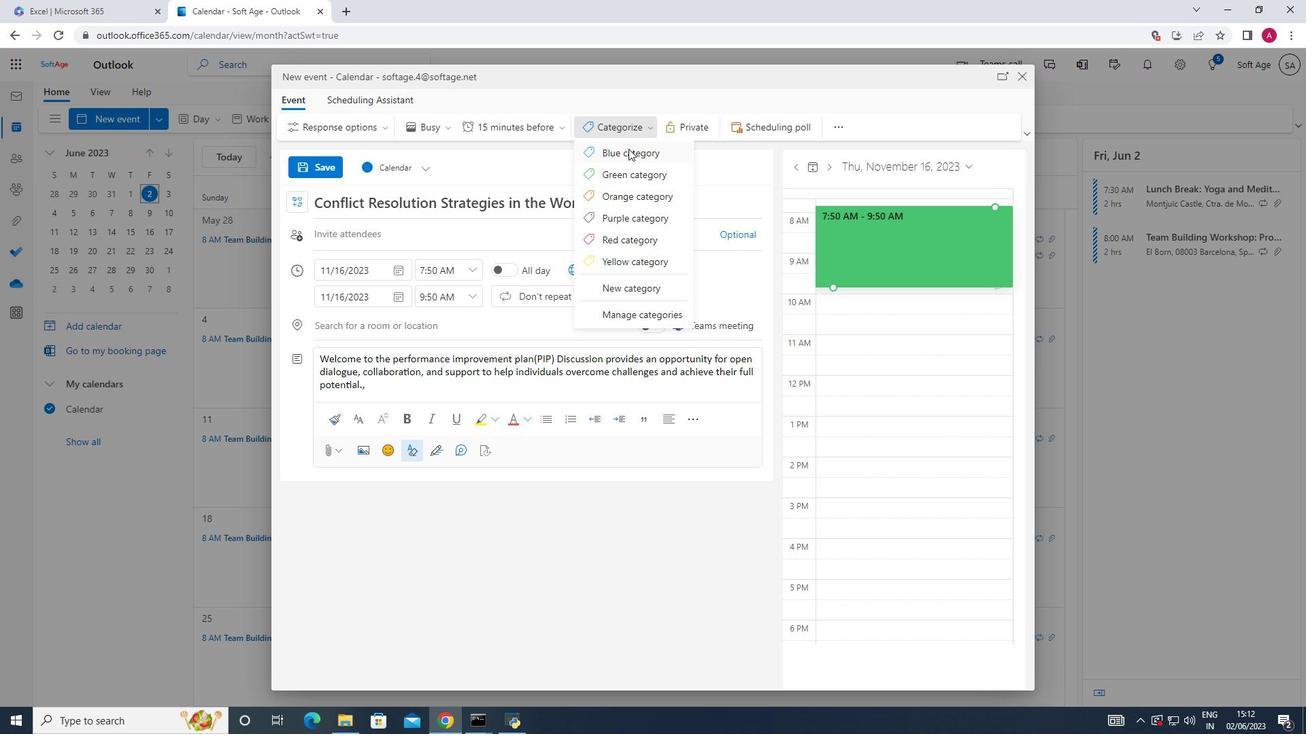 
Action: Mouse moved to (394, 329)
Screenshot: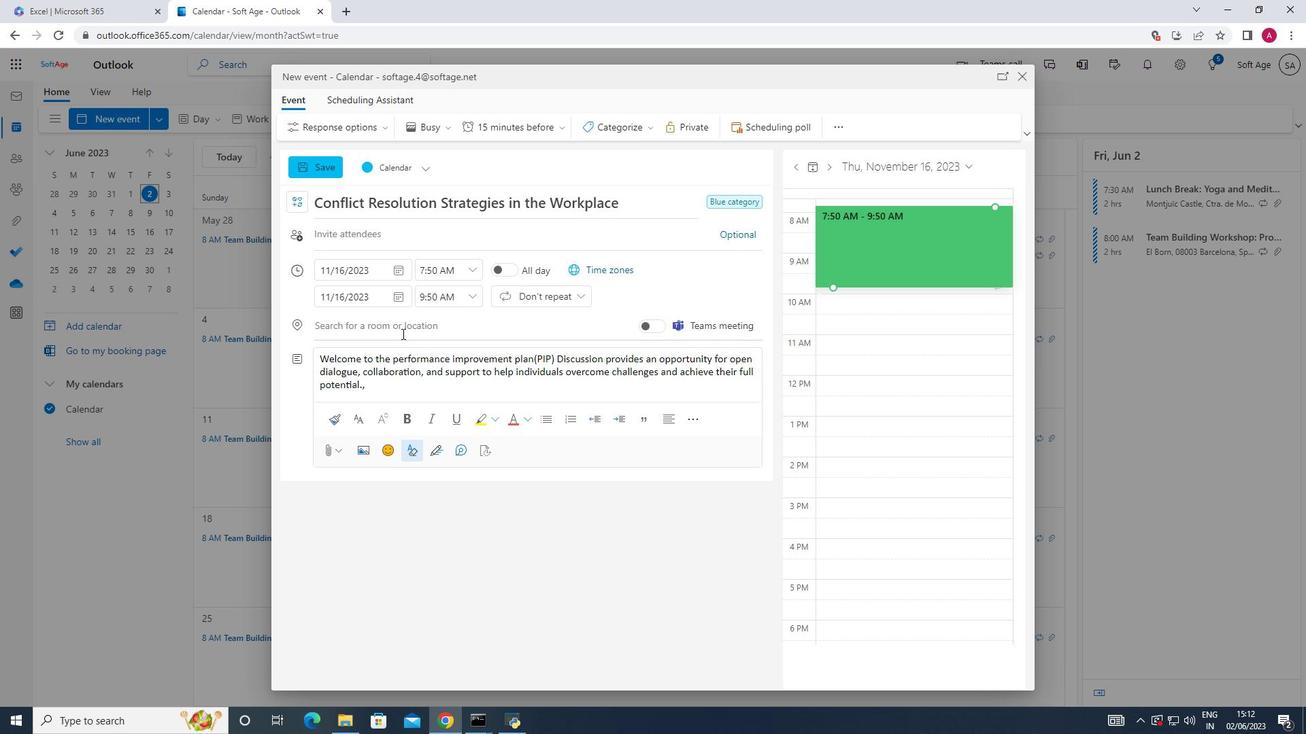 
Action: Mouse pressed left at (394, 329)
Screenshot: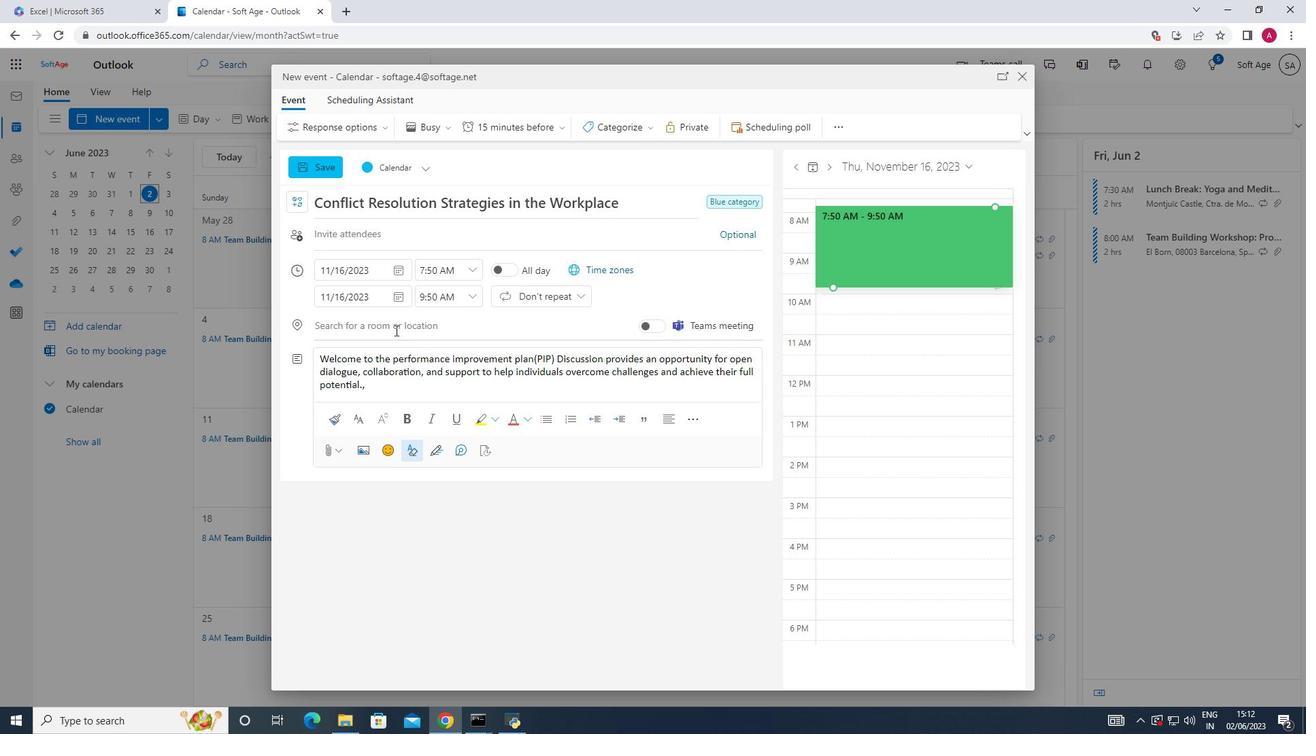 
Action: Key pressed <Key.shift_r>Lima,<Key.shift_r>Peru
Screenshot: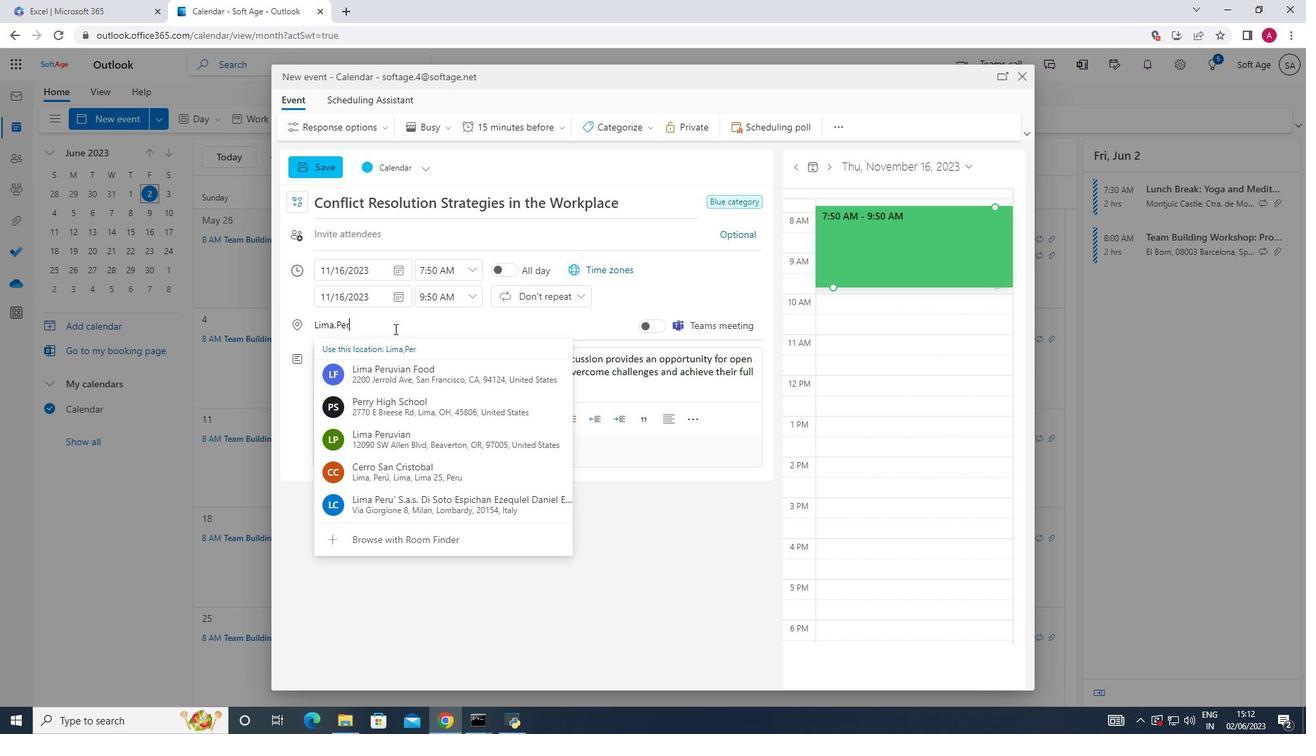 
Action: Mouse moved to (398, 347)
Screenshot: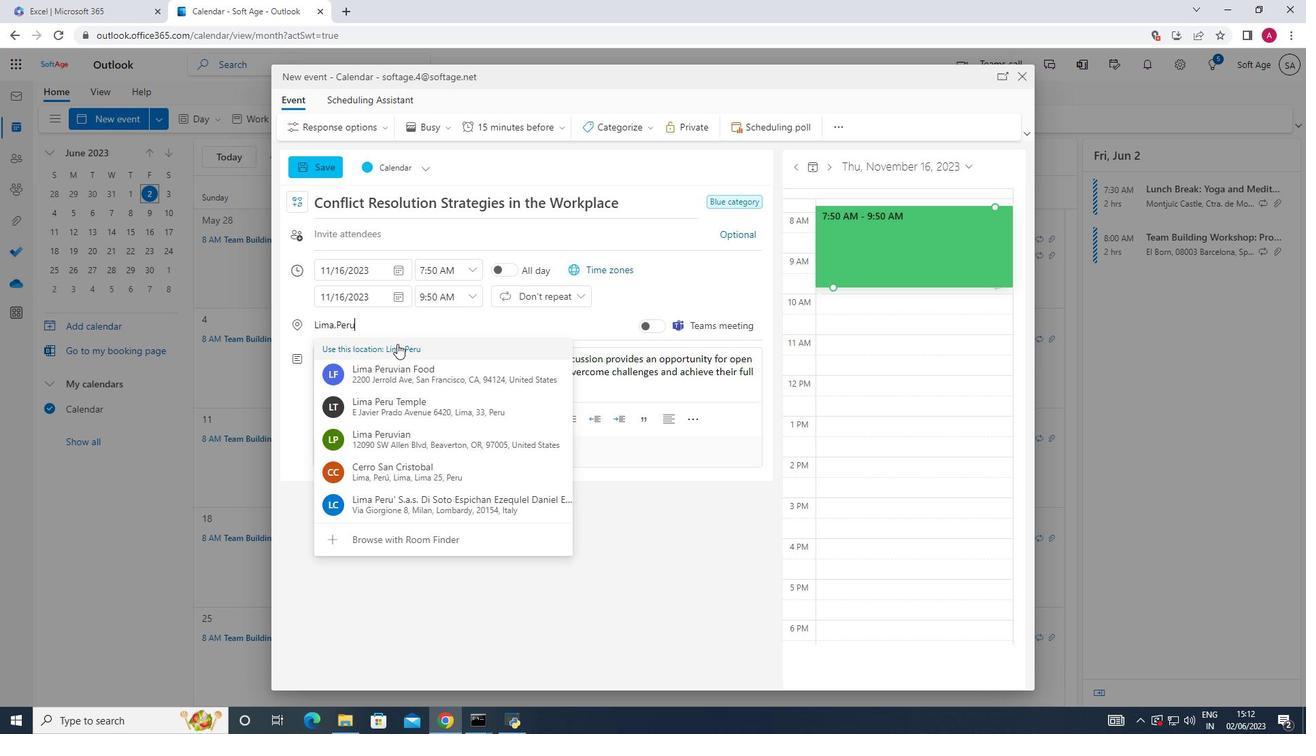 
Action: Mouse pressed left at (398, 347)
Screenshot: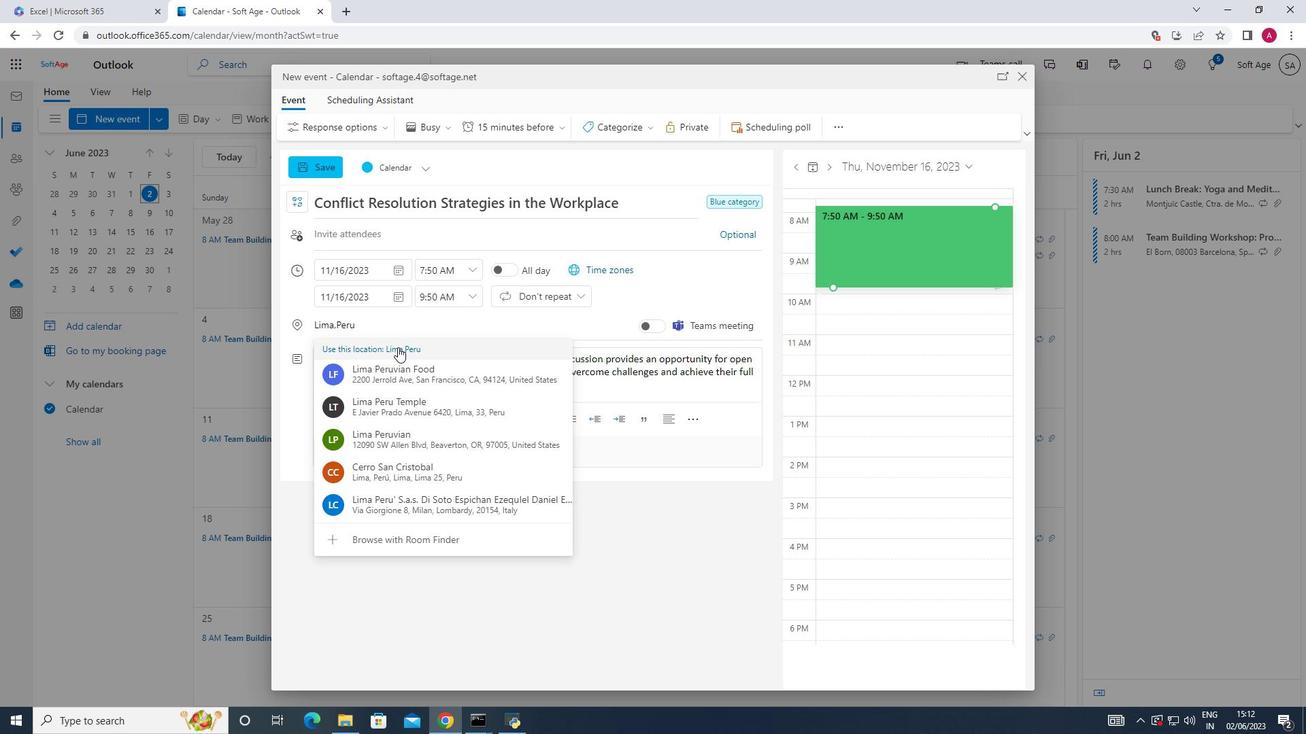 
Action: Mouse moved to (389, 238)
Screenshot: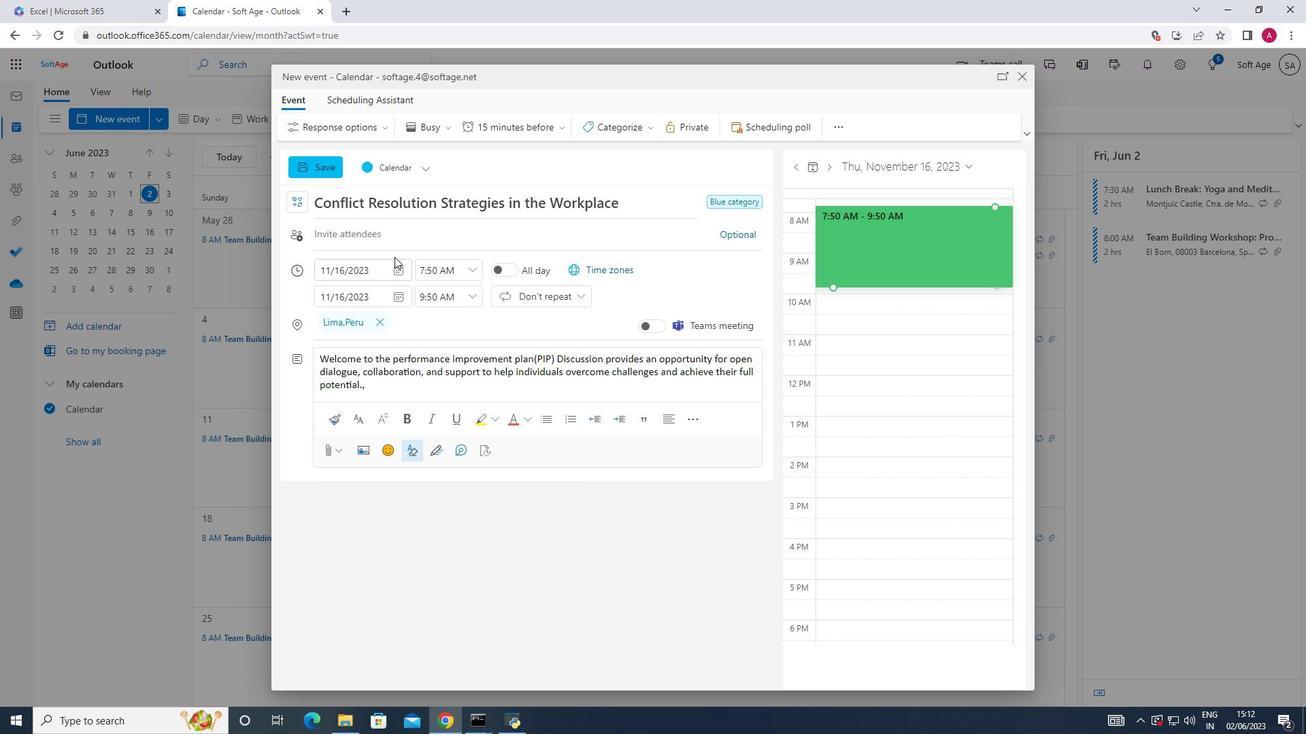 
Action: Mouse pressed left at (389, 238)
Screenshot: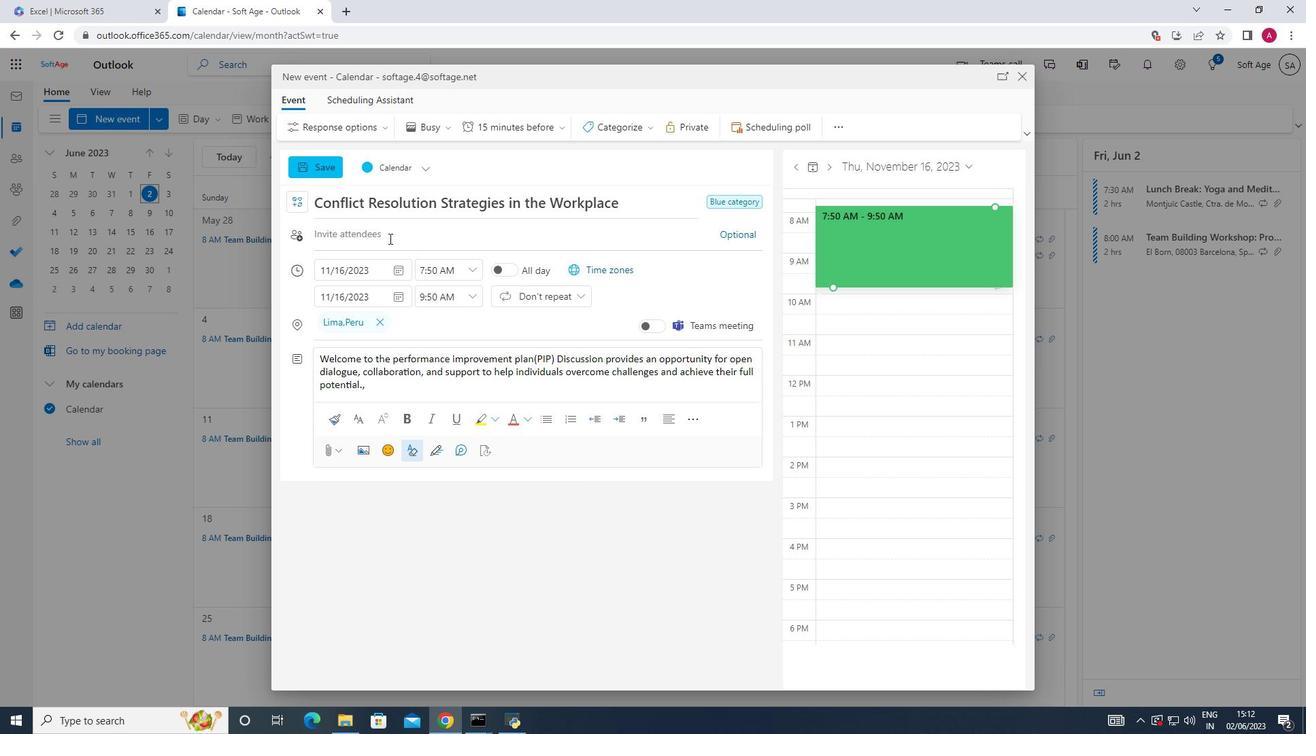 
Action: Mouse moved to (389, 238)
Screenshot: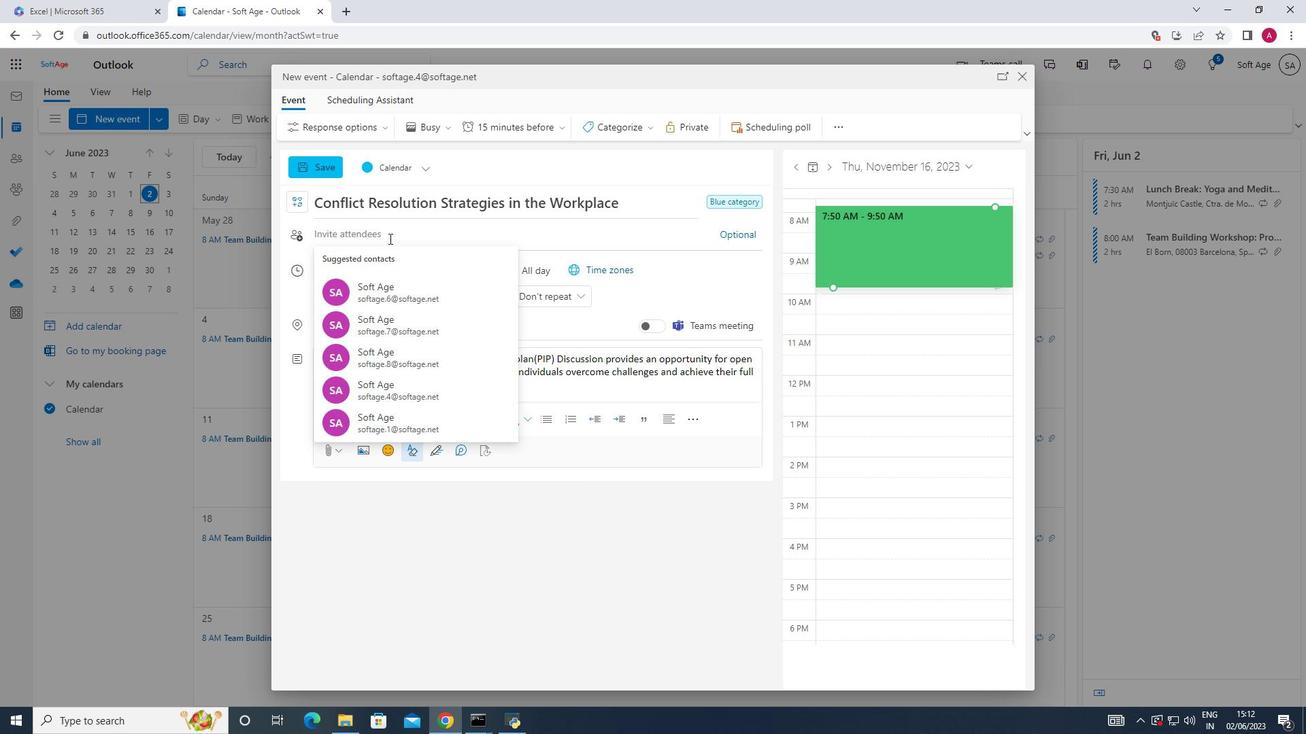 
Action: Key pressed softage.8<Key.shift>@
Screenshot: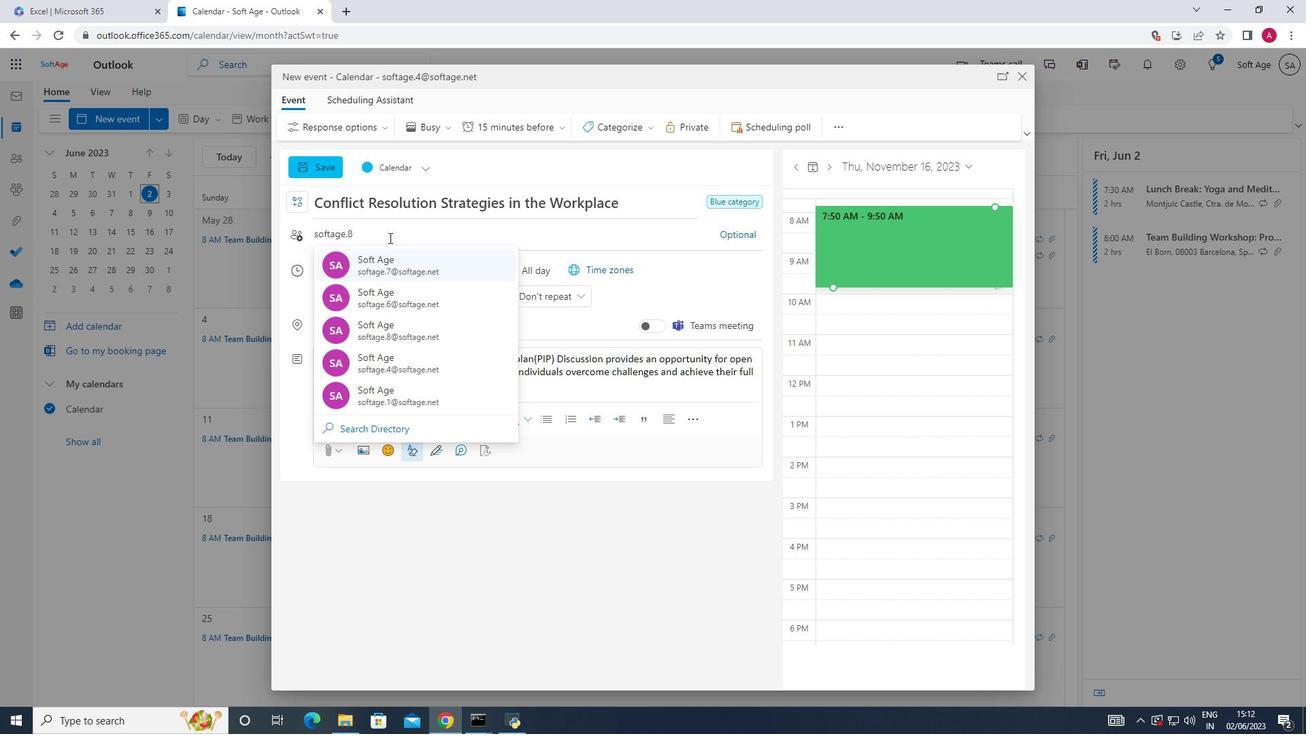 
Action: Mouse moved to (406, 266)
Screenshot: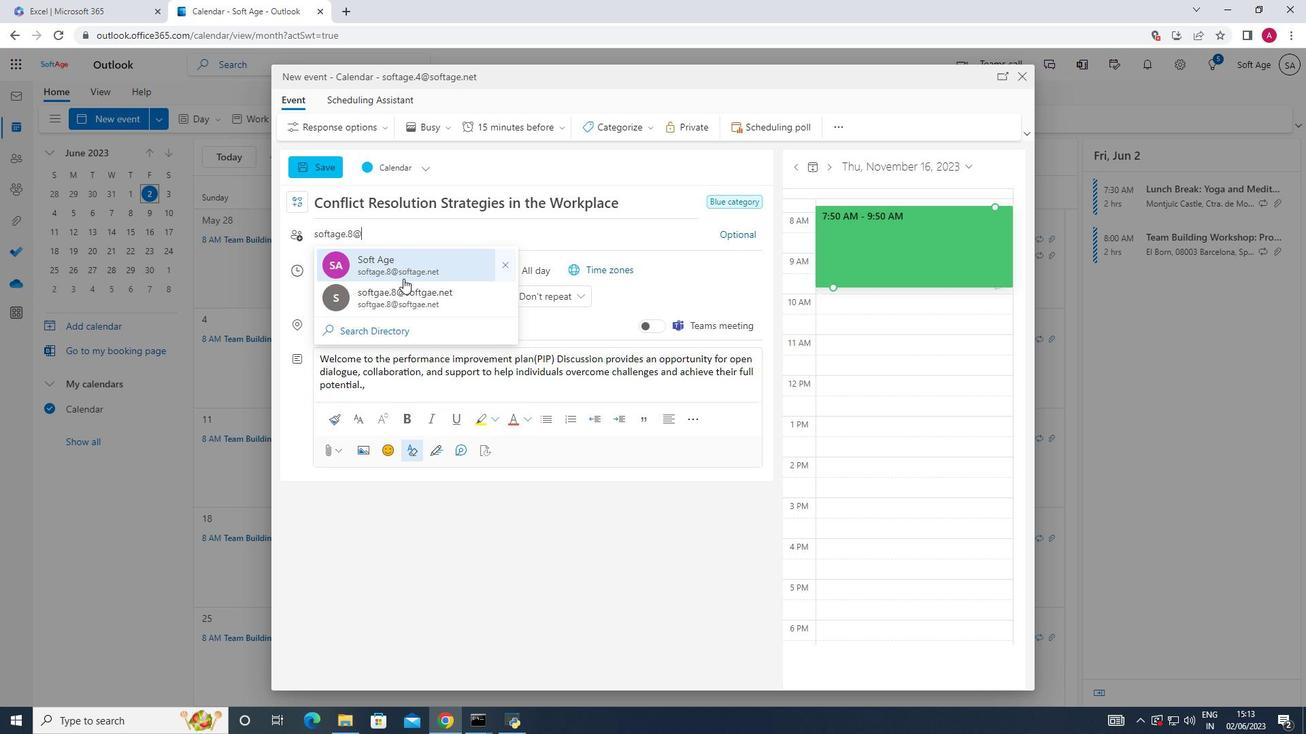 
Action: Mouse pressed left at (406, 266)
Screenshot: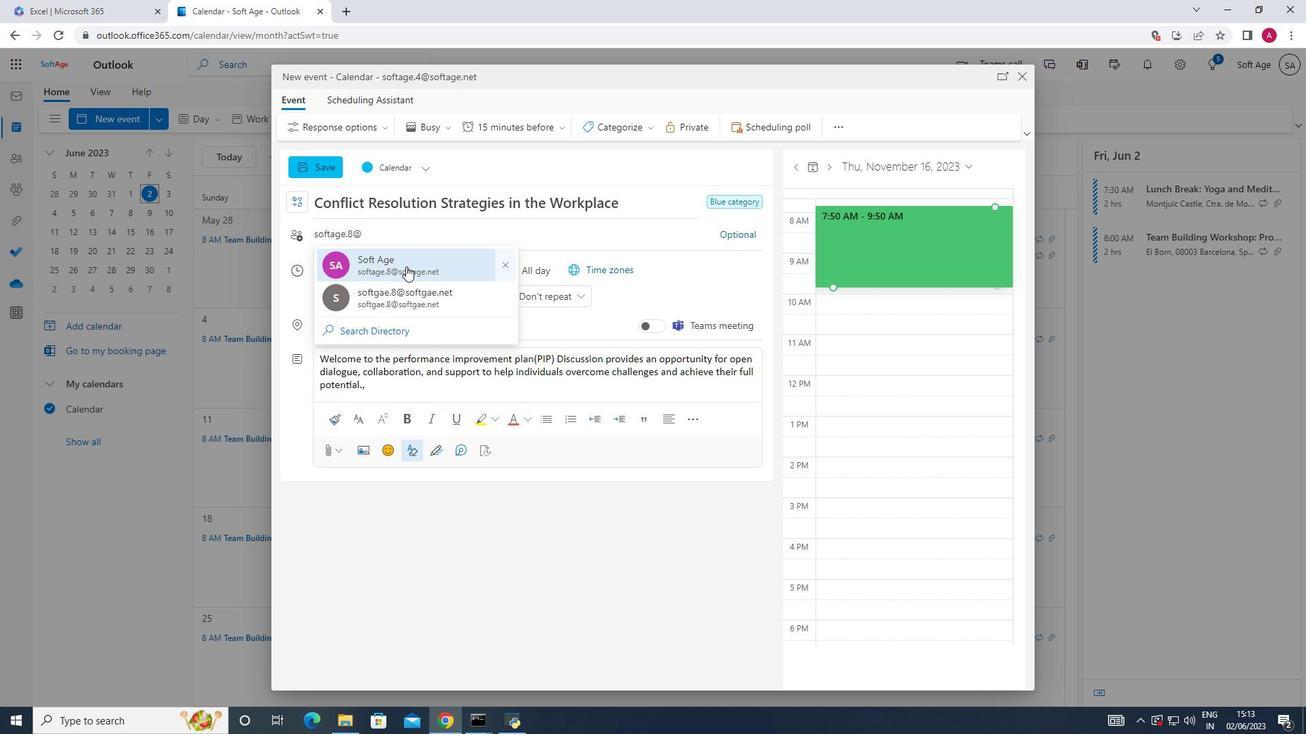 
Action: Key pressed softage.9
Screenshot: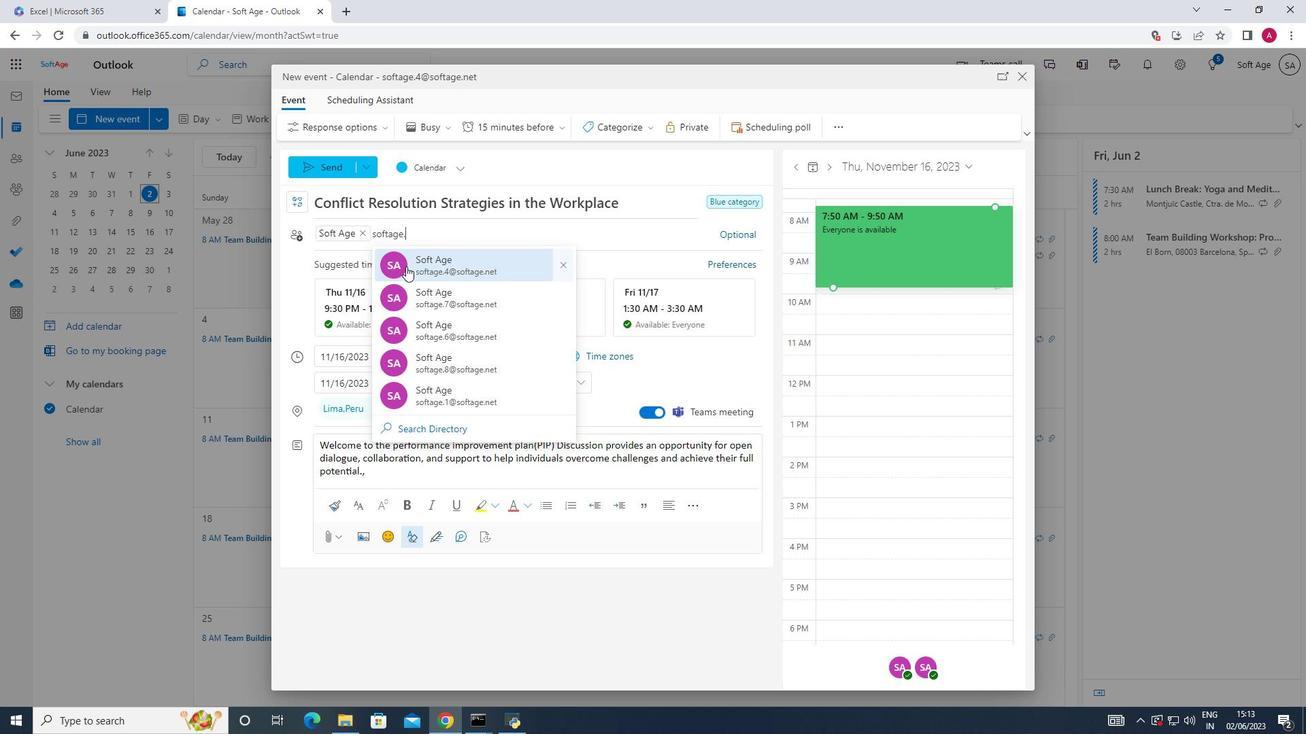 
Action: Mouse moved to (493, 247)
Screenshot: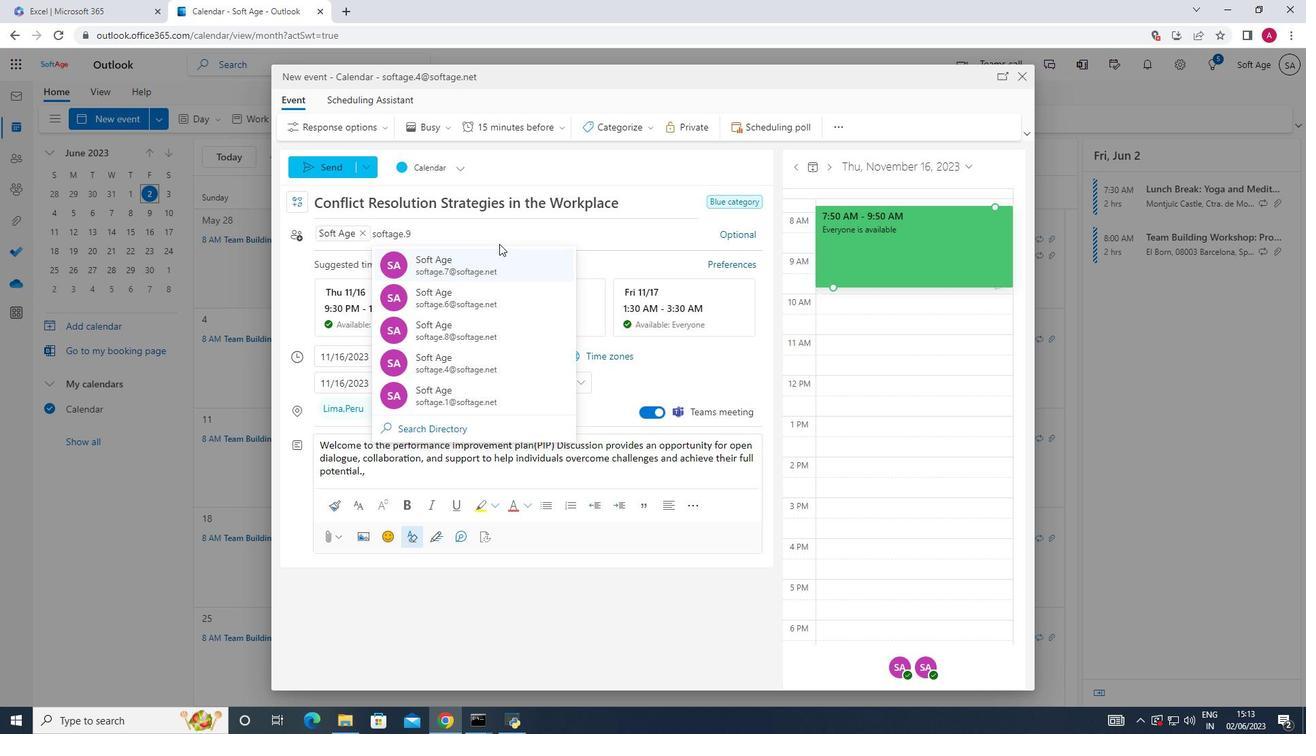 
Action: Key pressed <Key.shift>@
Screenshot: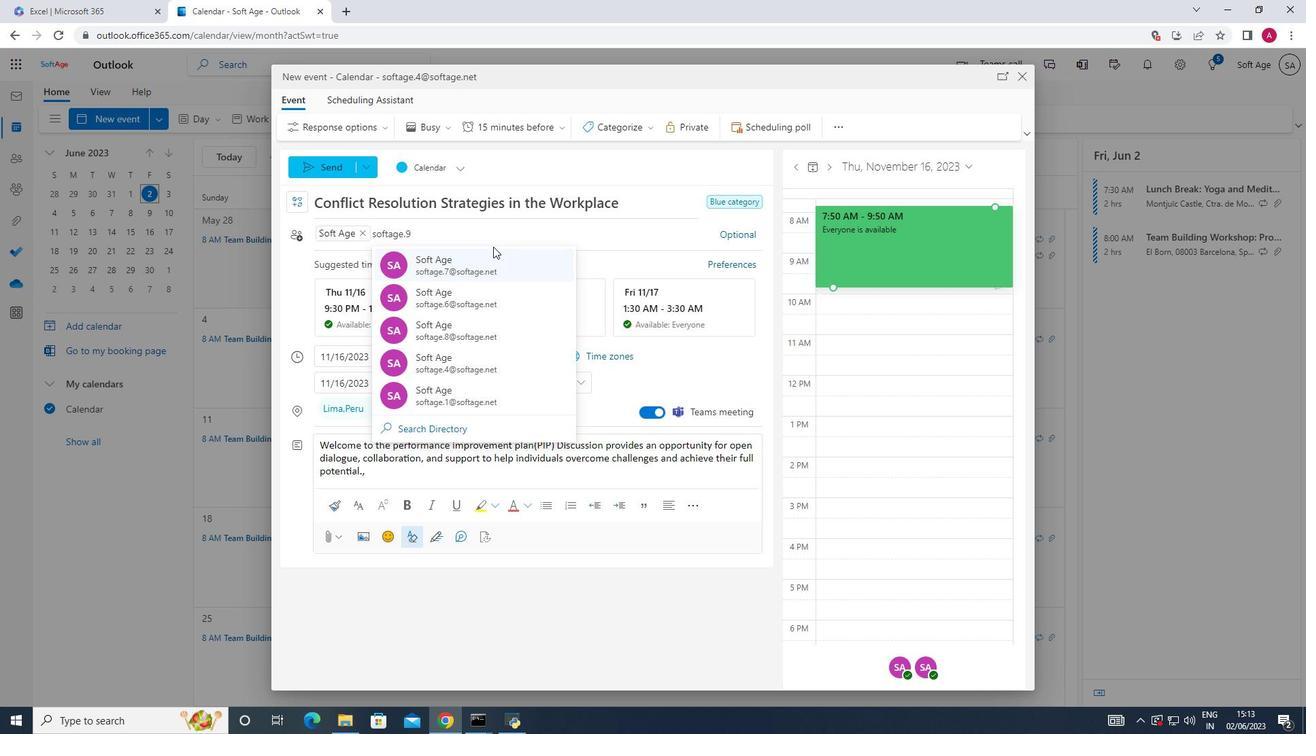 
Action: Mouse moved to (489, 259)
Screenshot: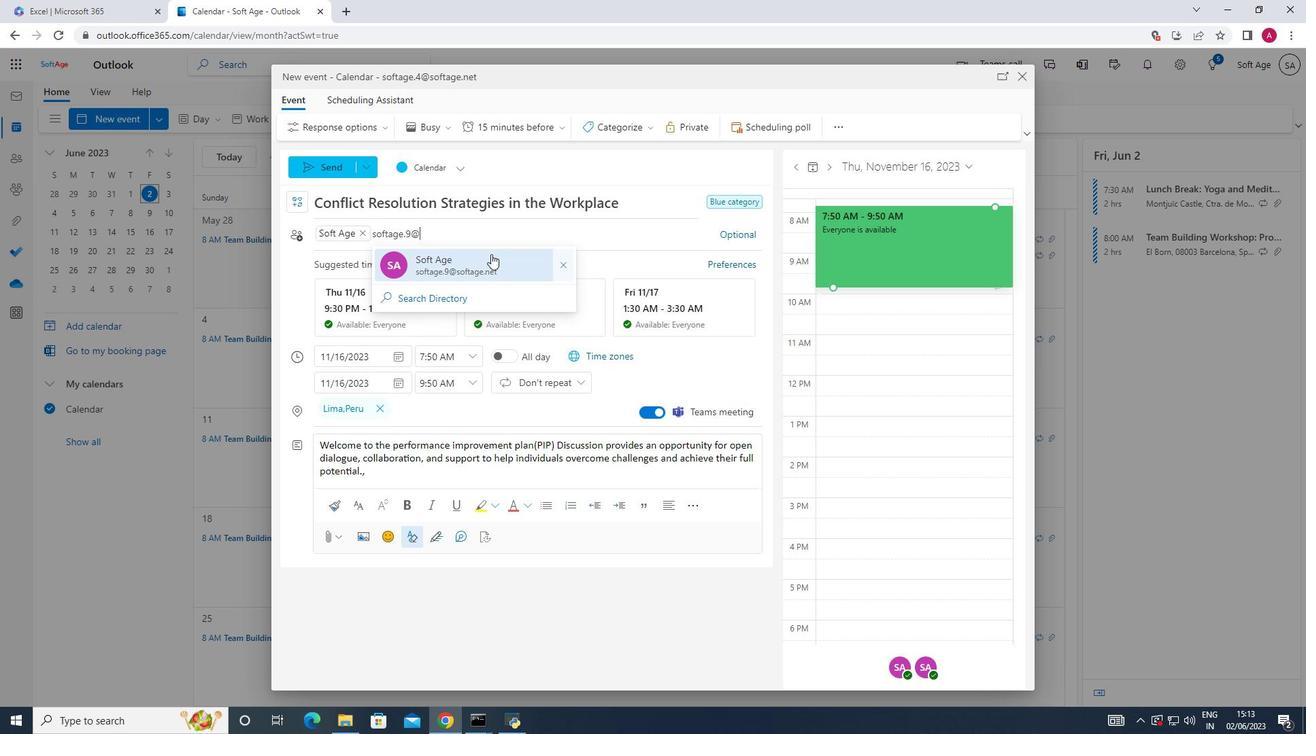 
Action: Mouse pressed left at (489, 259)
Screenshot: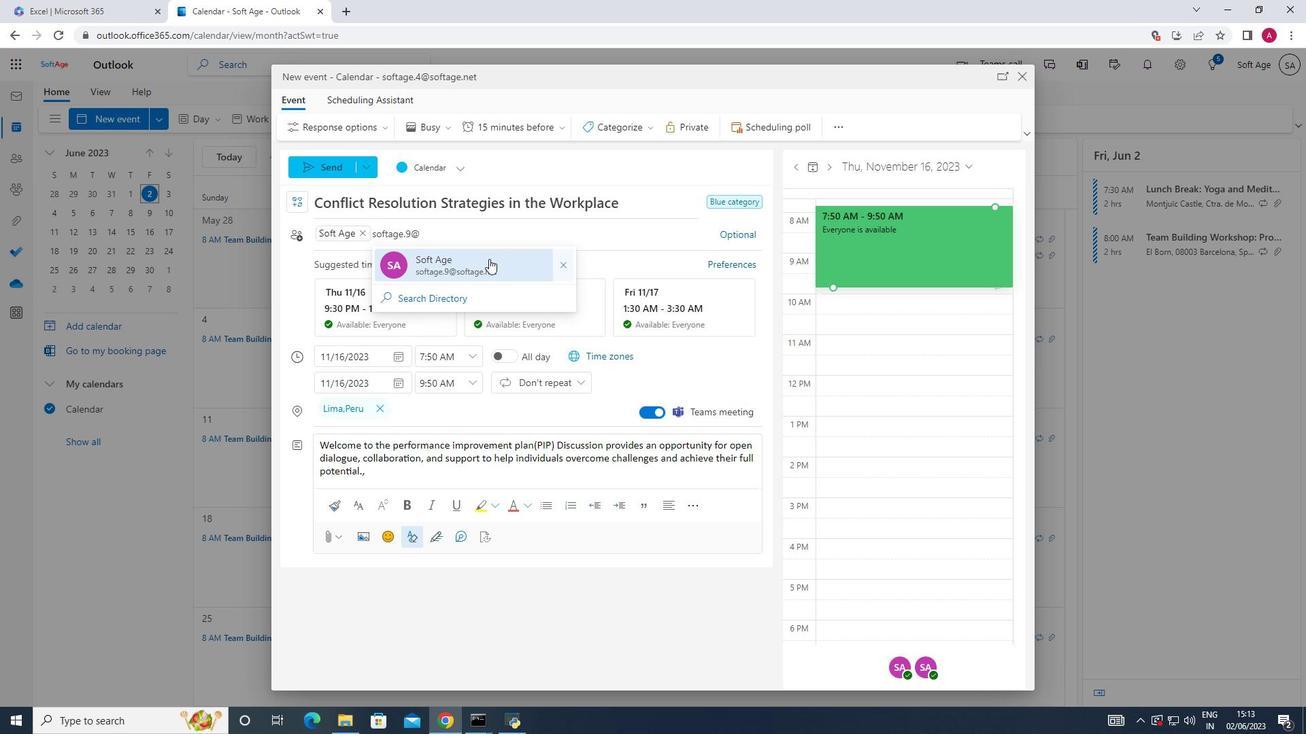 
Action: Mouse moved to (554, 128)
Screenshot: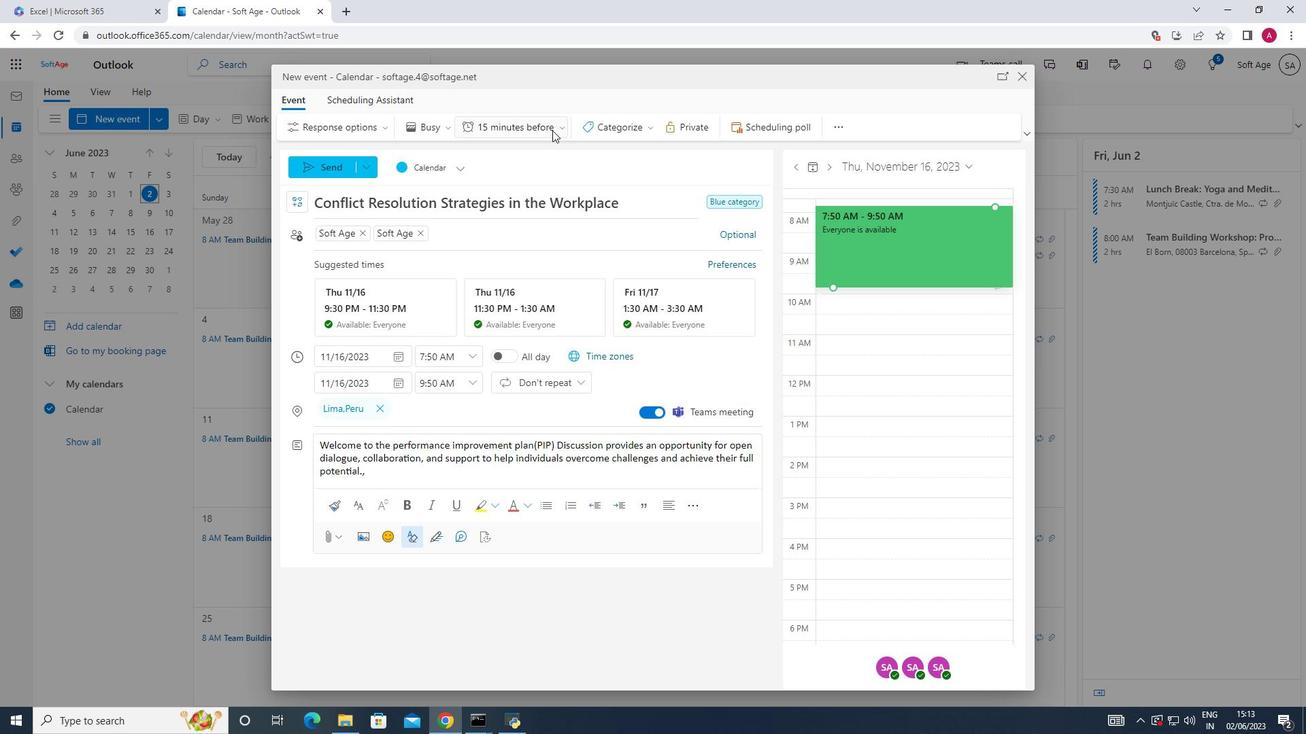 
Action: Mouse pressed left at (554, 128)
Screenshot: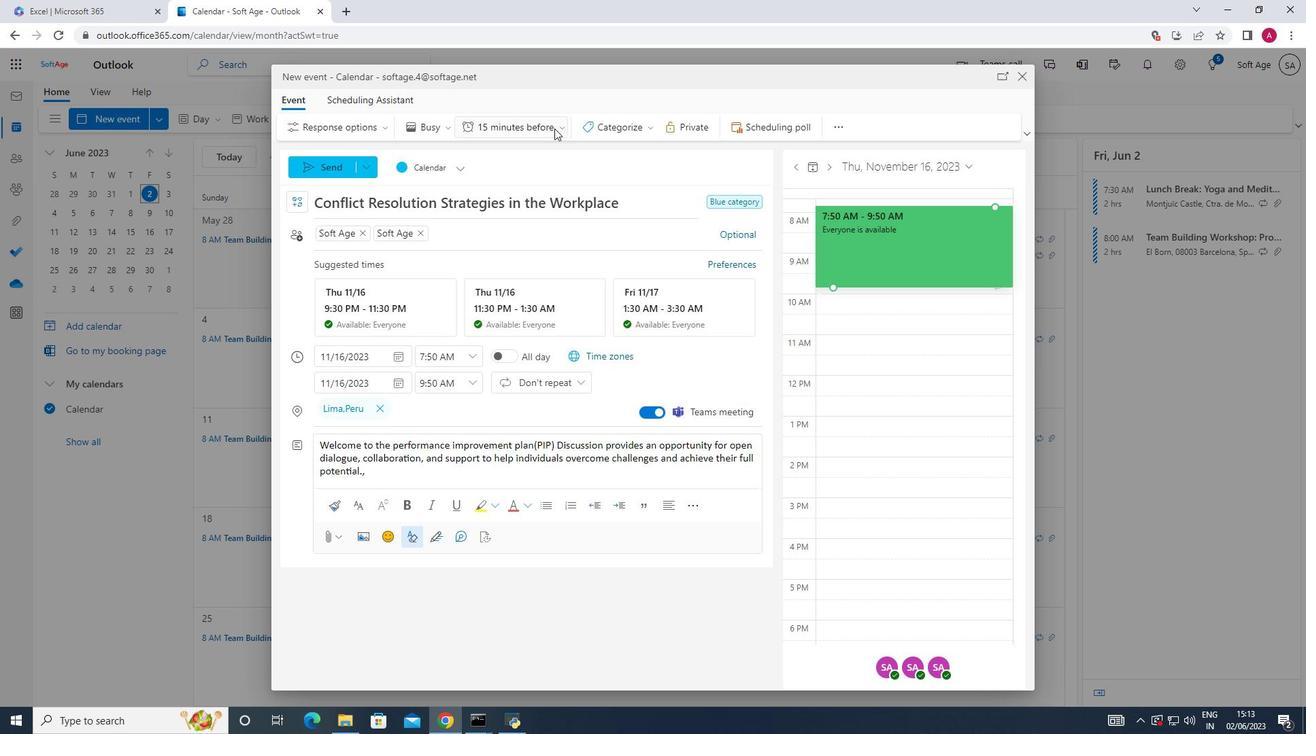
Action: Mouse moved to (542, 176)
Screenshot: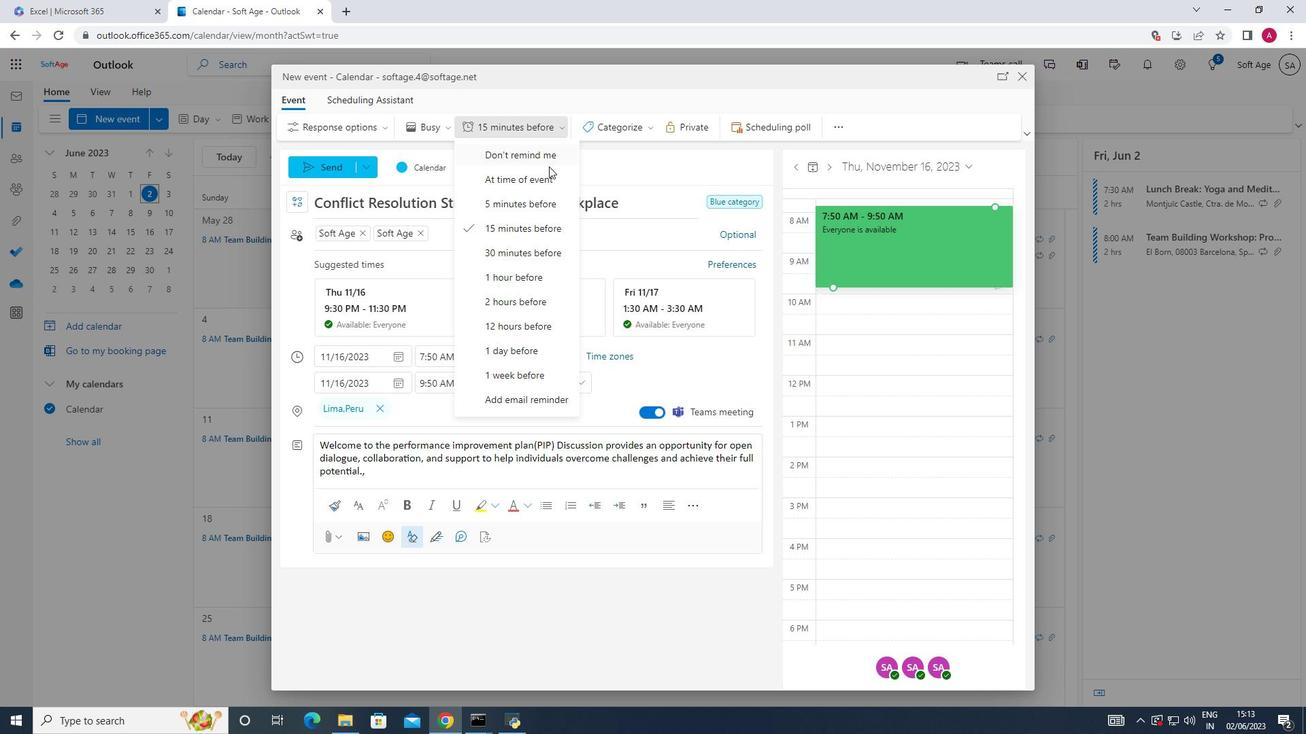 
Action: Mouse pressed left at (542, 176)
Screenshot: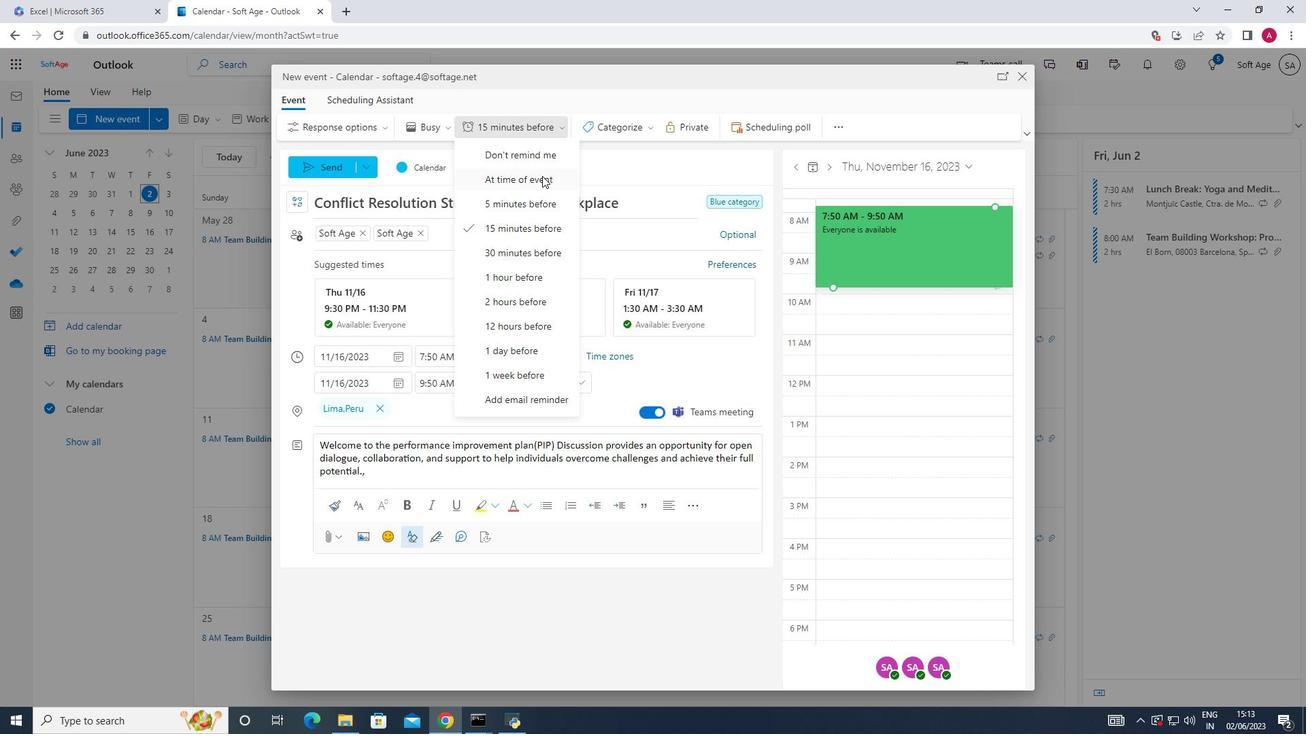 
Action: Mouse moved to (317, 168)
Screenshot: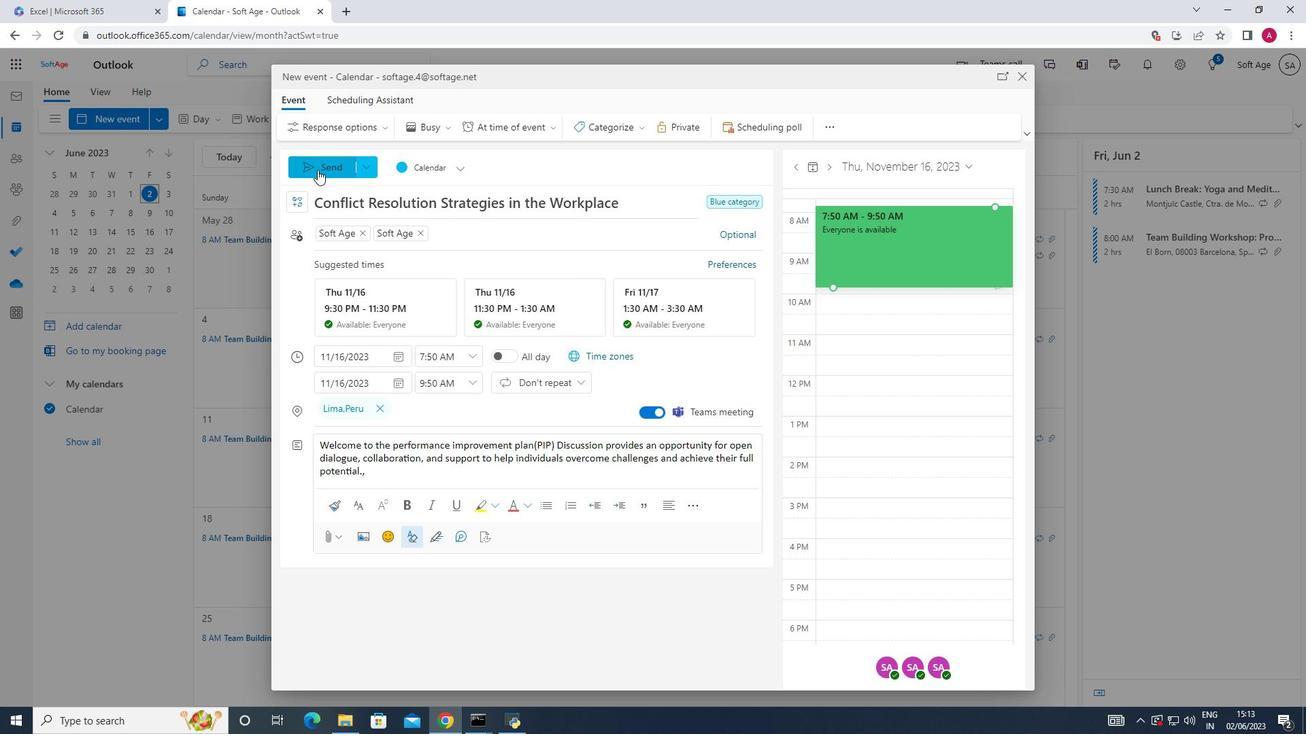 
Action: Mouse pressed left at (317, 168)
Screenshot: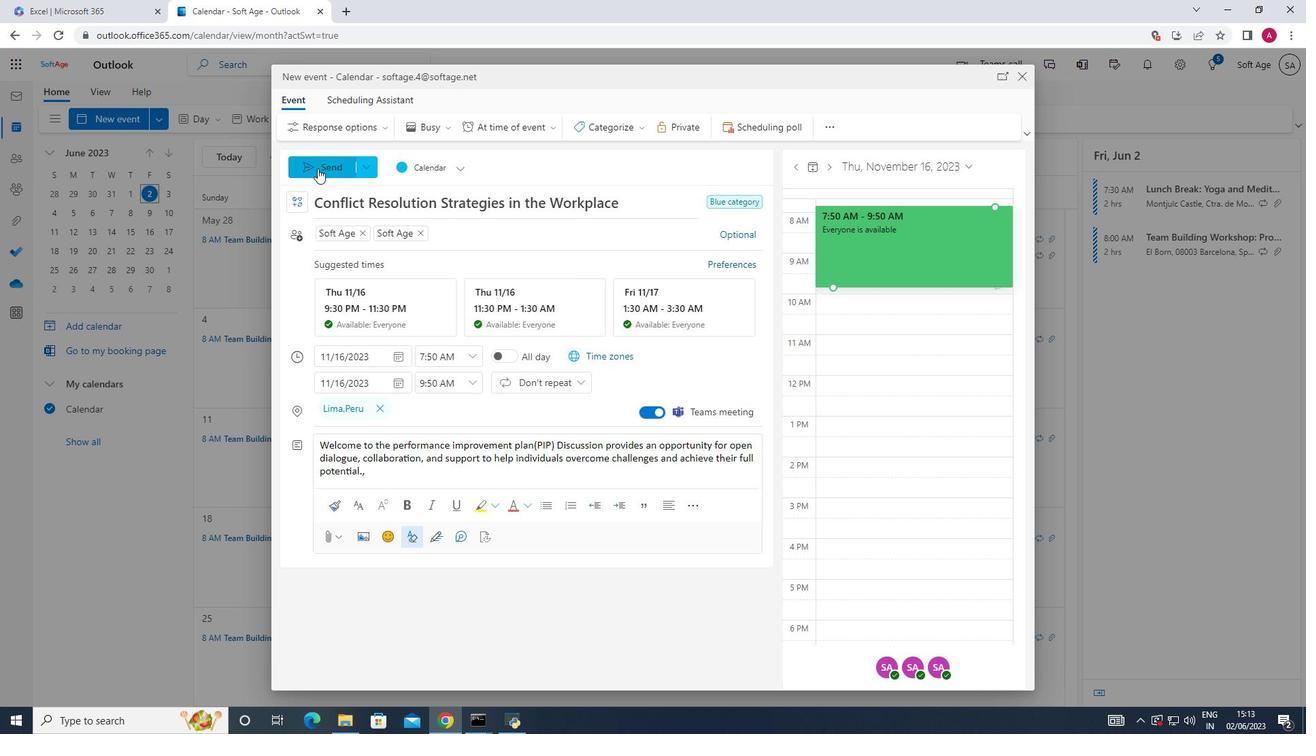 
Action: Mouse moved to (431, 255)
Screenshot: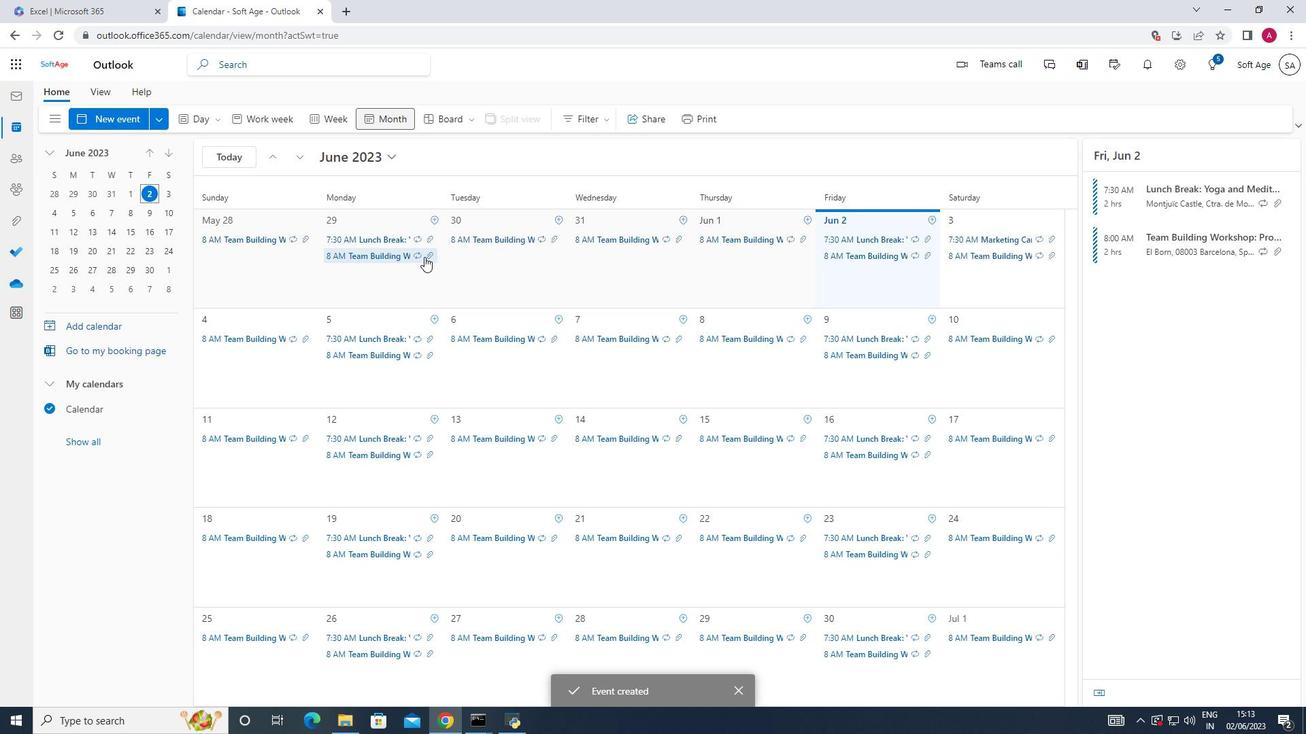 
